 Task: Find connections with filter location Los Ángeles with filter topic #Learningswith filter profile language Potuguese with filter current company Microland Limited with filter school Little Flower Public School - India with filter industry Retail with filter service category Resume Writing with filter keywords title Financial Planner
Action: Mouse moved to (535, 69)
Screenshot: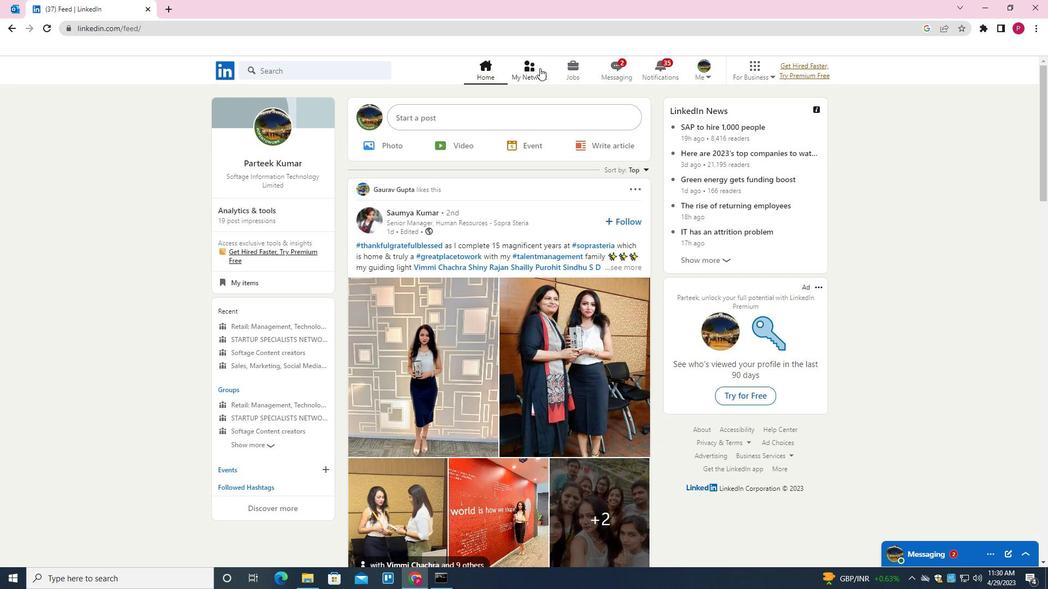 
Action: Mouse pressed left at (535, 69)
Screenshot: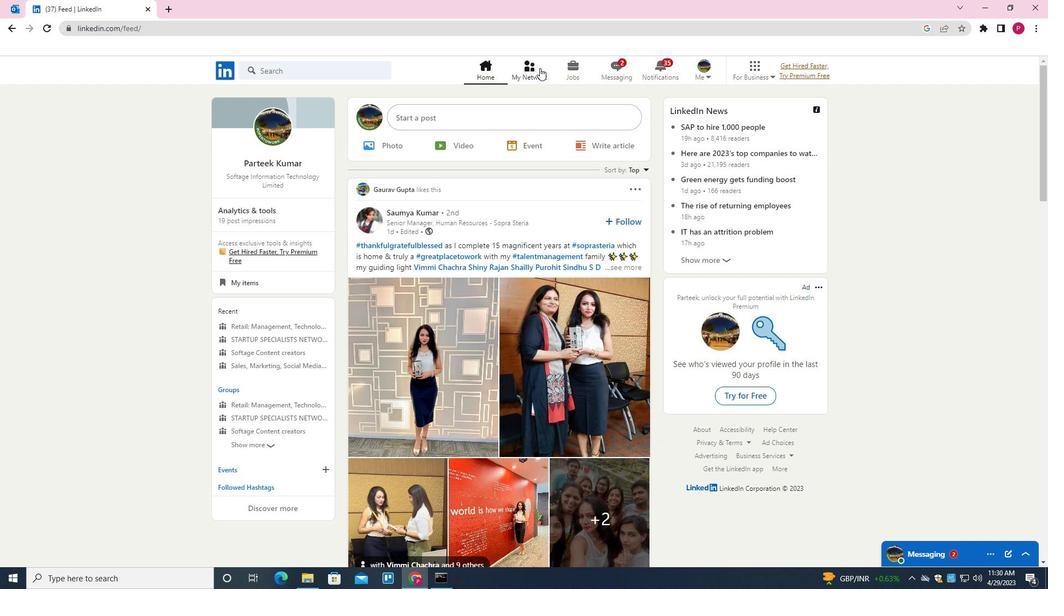 
Action: Mouse moved to (345, 131)
Screenshot: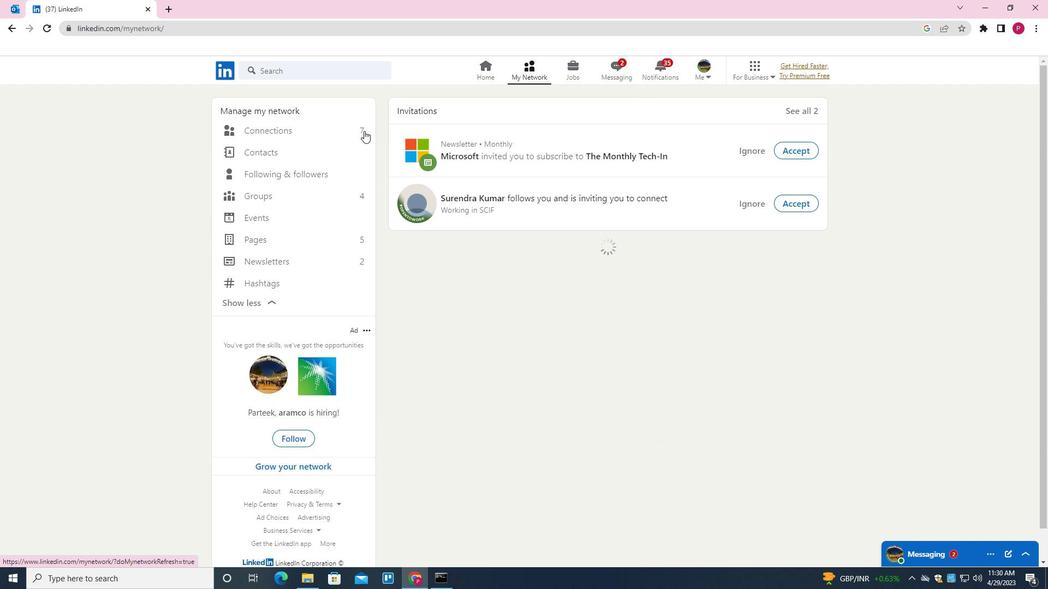 
Action: Mouse pressed left at (345, 131)
Screenshot: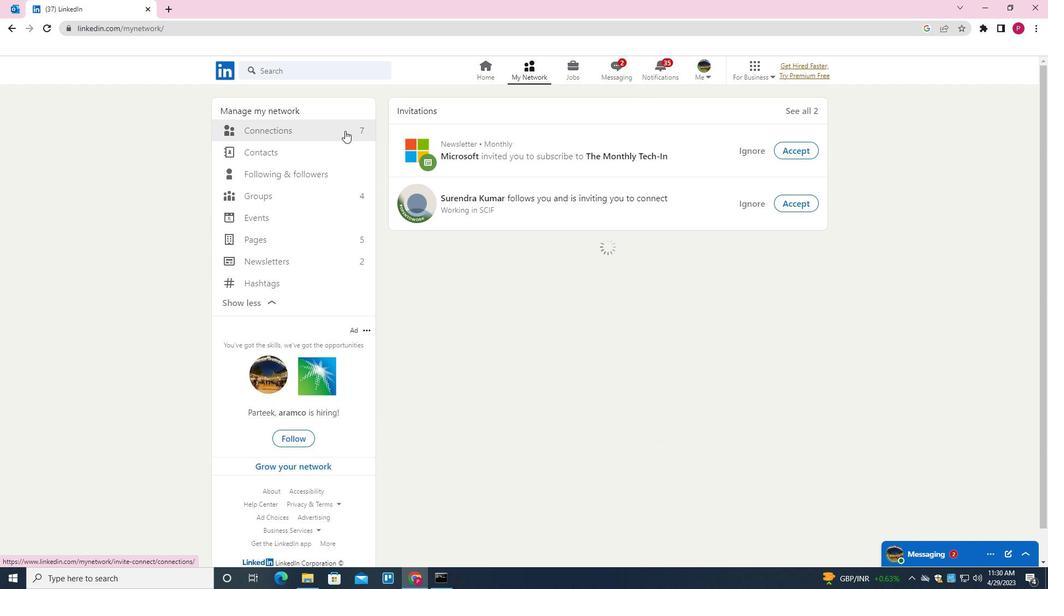 
Action: Mouse moved to (593, 131)
Screenshot: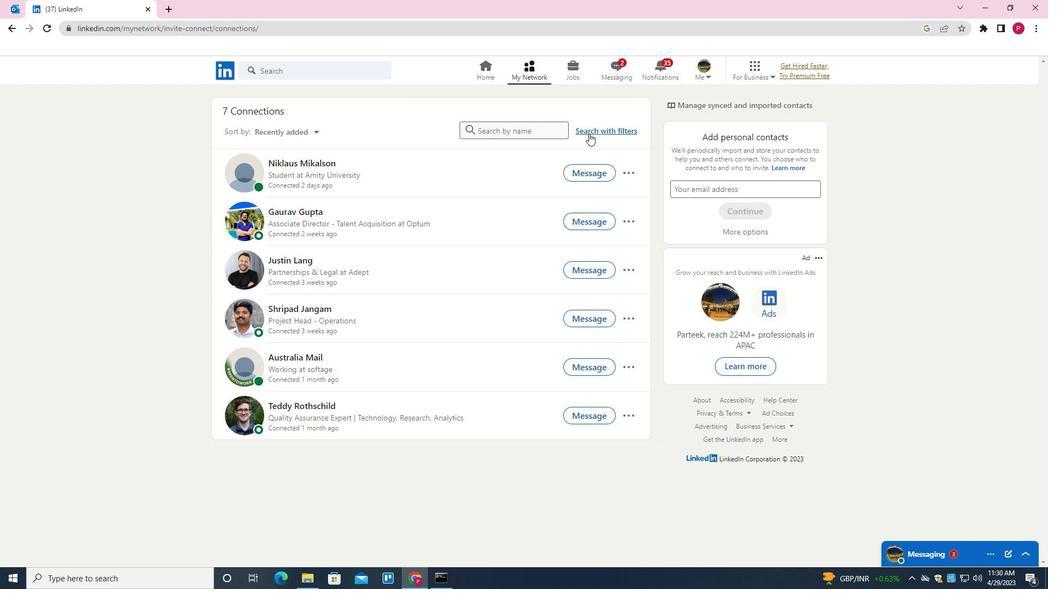 
Action: Mouse pressed left at (593, 131)
Screenshot: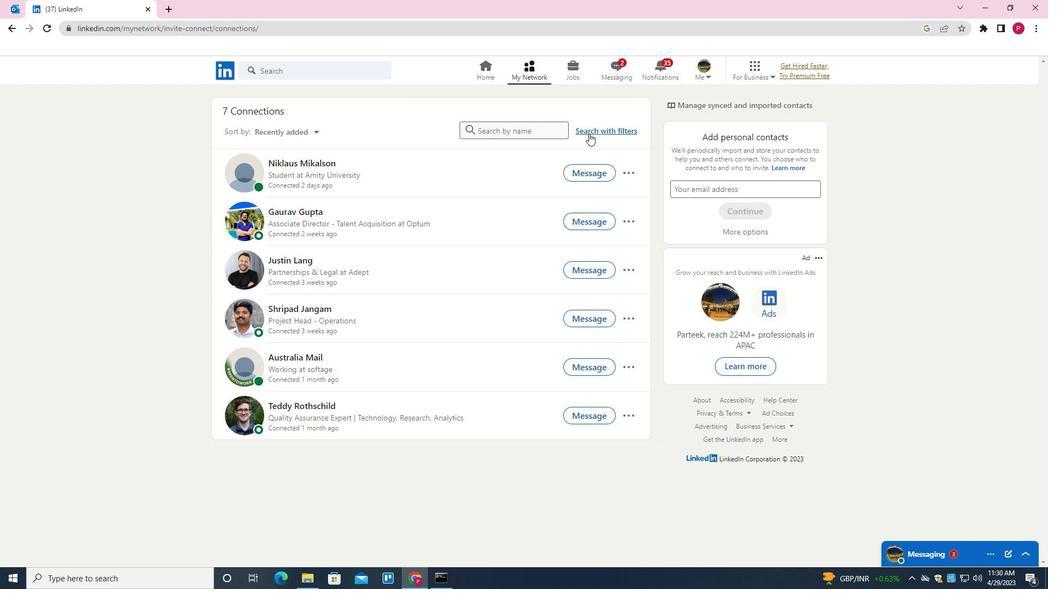 
Action: Mouse moved to (553, 102)
Screenshot: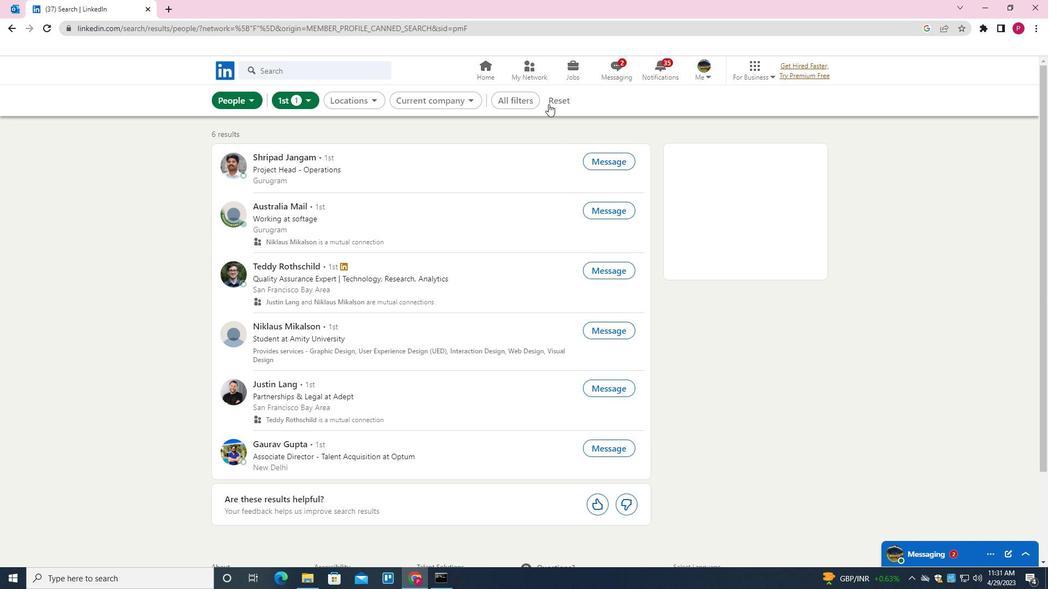 
Action: Mouse pressed left at (553, 102)
Screenshot: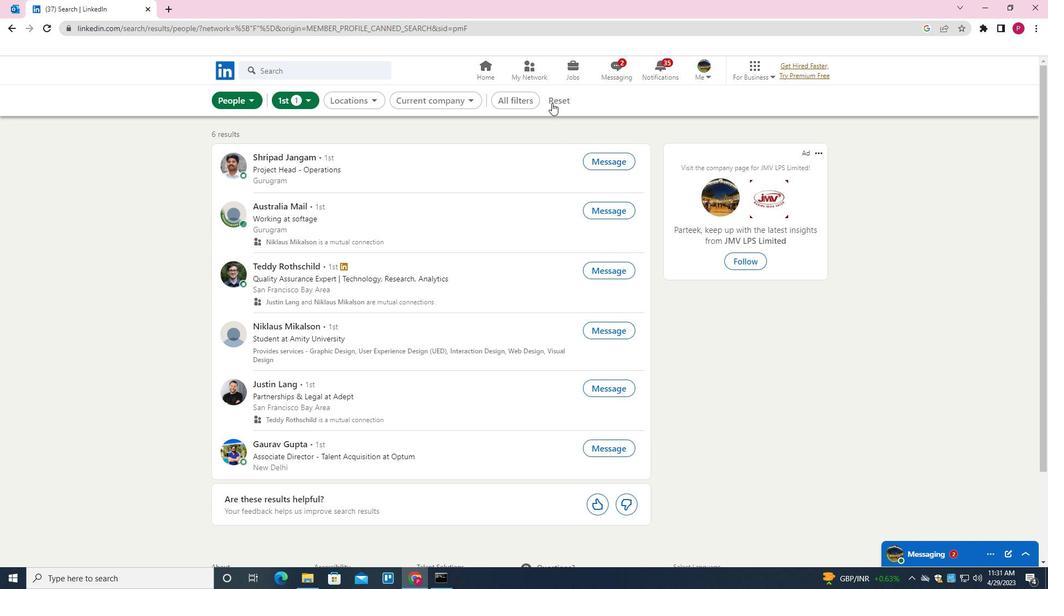 
Action: Mouse pressed left at (553, 102)
Screenshot: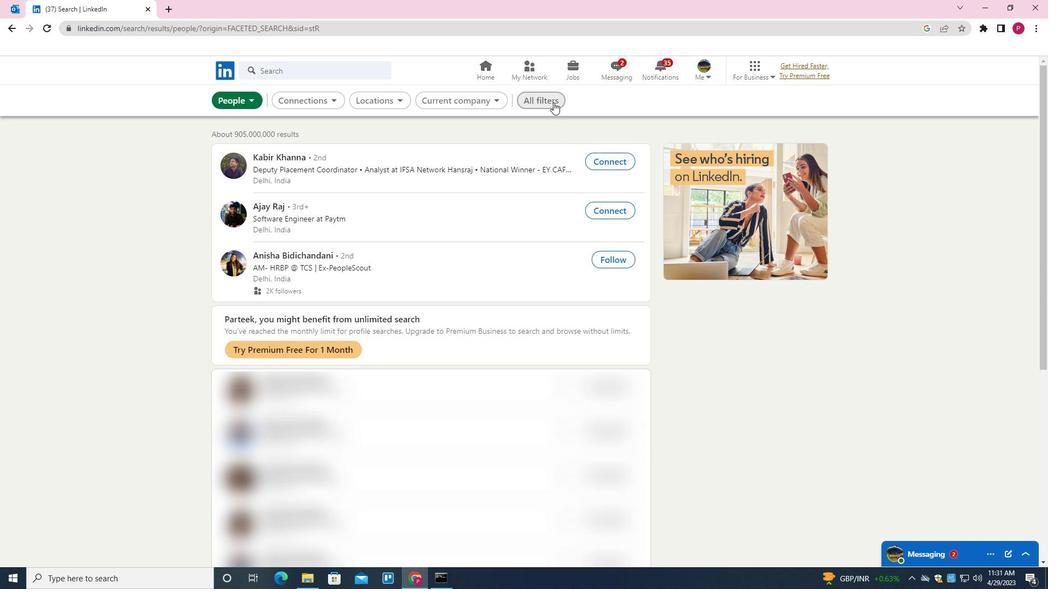 
Action: Mouse moved to (866, 286)
Screenshot: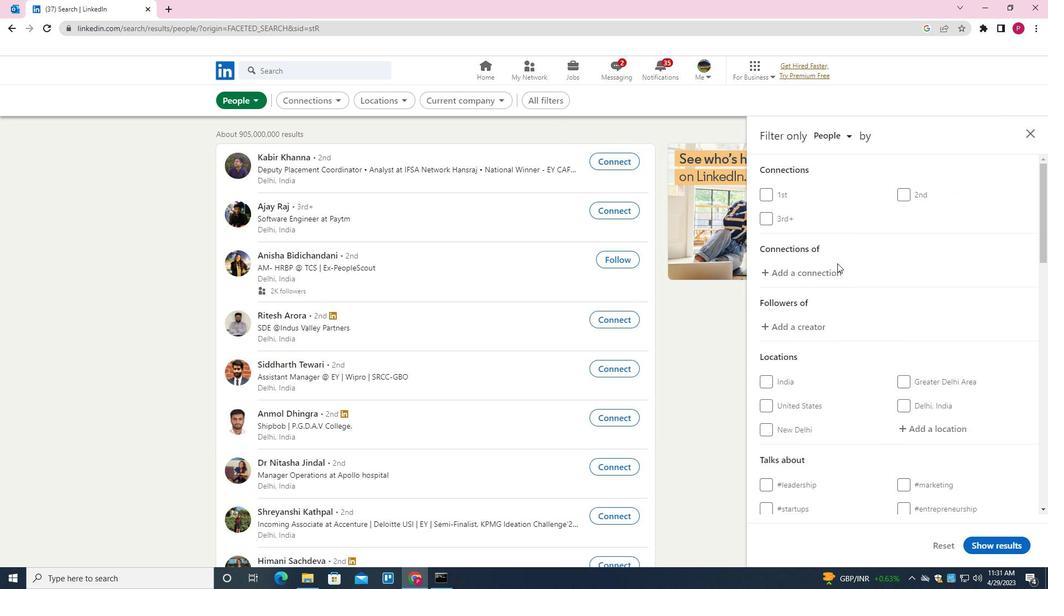 
Action: Mouse scrolled (866, 286) with delta (0, 0)
Screenshot: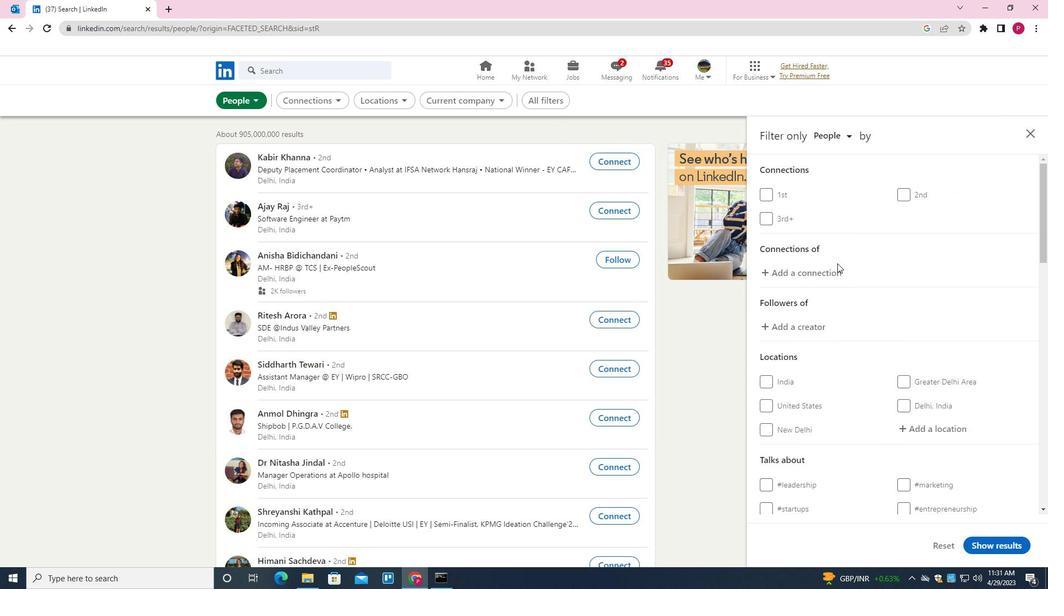 
Action: Mouse moved to (870, 290)
Screenshot: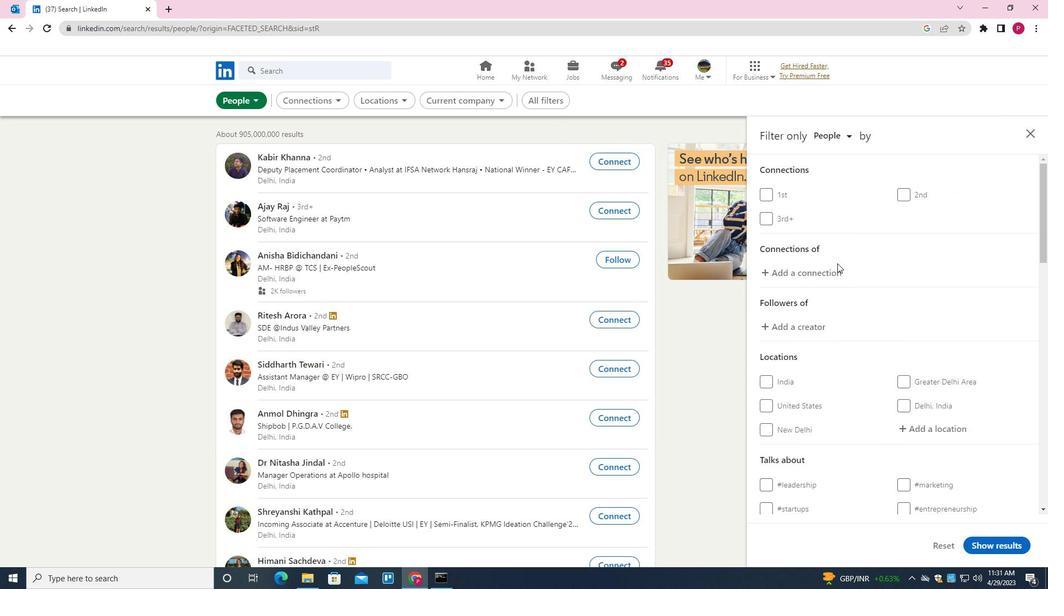 
Action: Mouse scrolled (870, 289) with delta (0, 0)
Screenshot: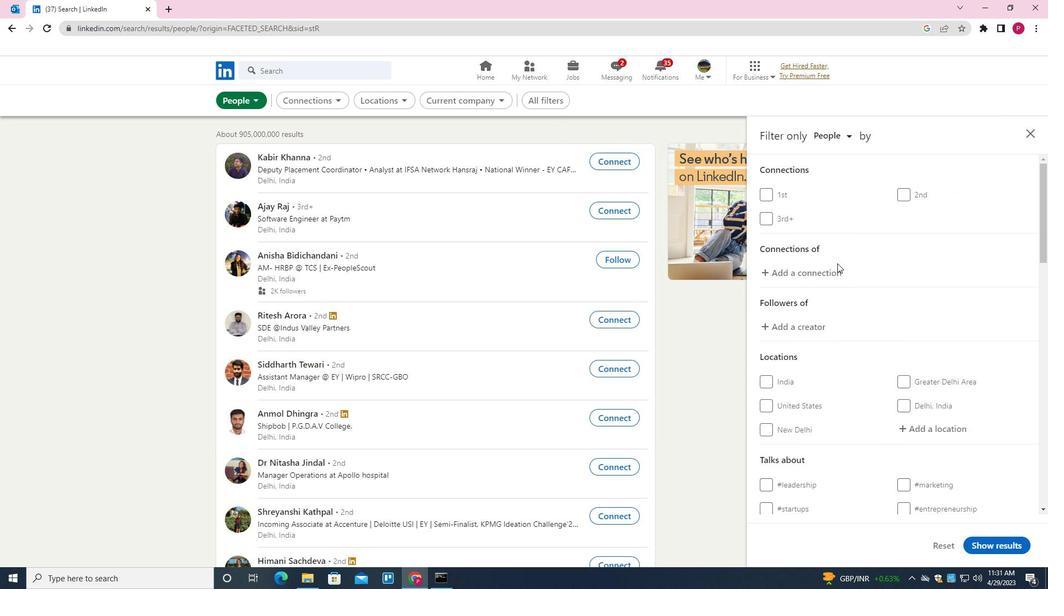 
Action: Mouse moved to (923, 322)
Screenshot: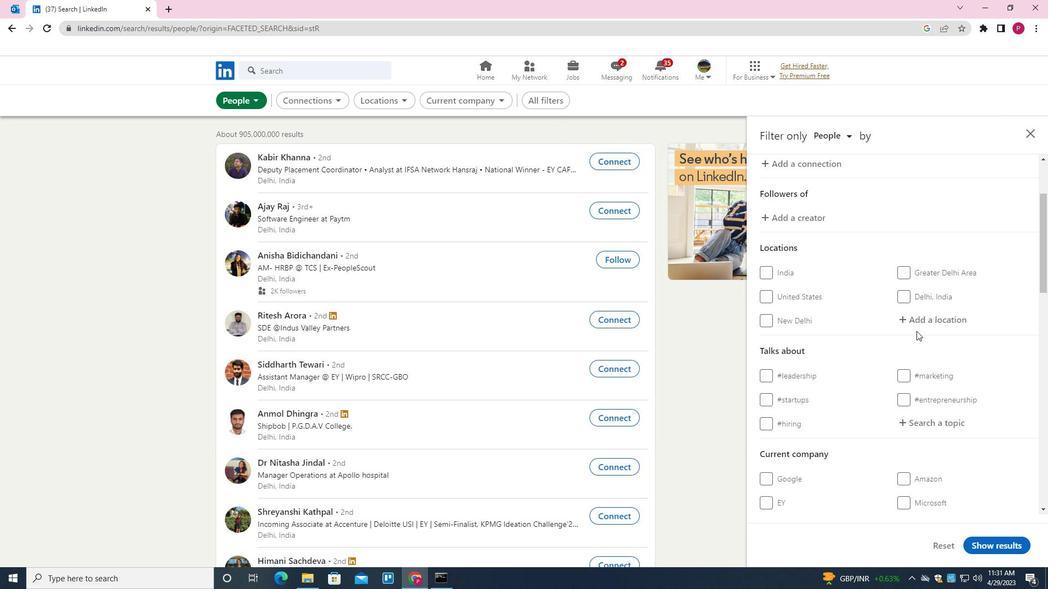
Action: Mouse pressed left at (923, 322)
Screenshot: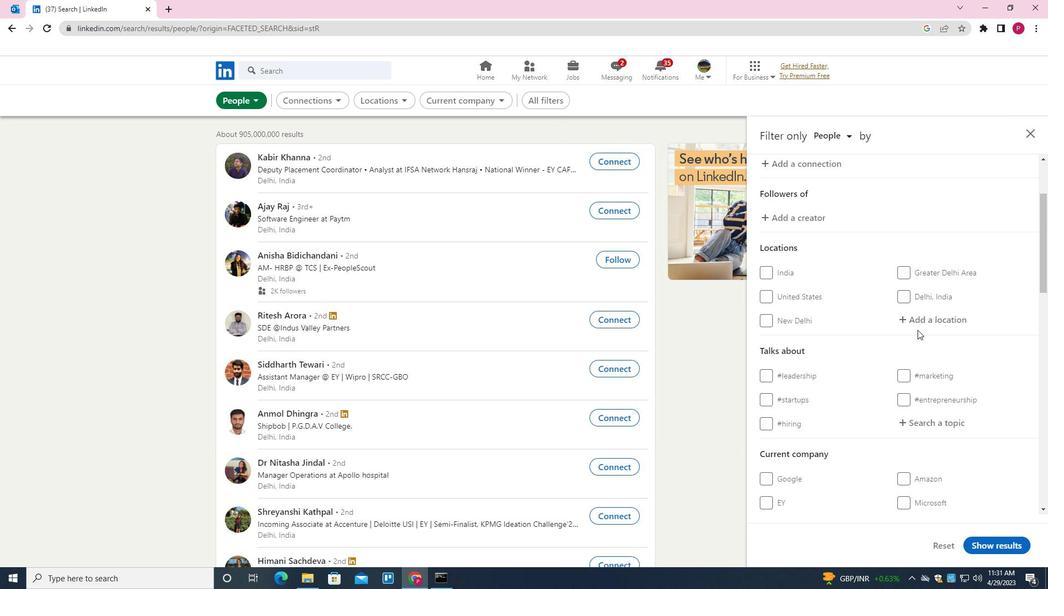 
Action: Mouse moved to (924, 321)
Screenshot: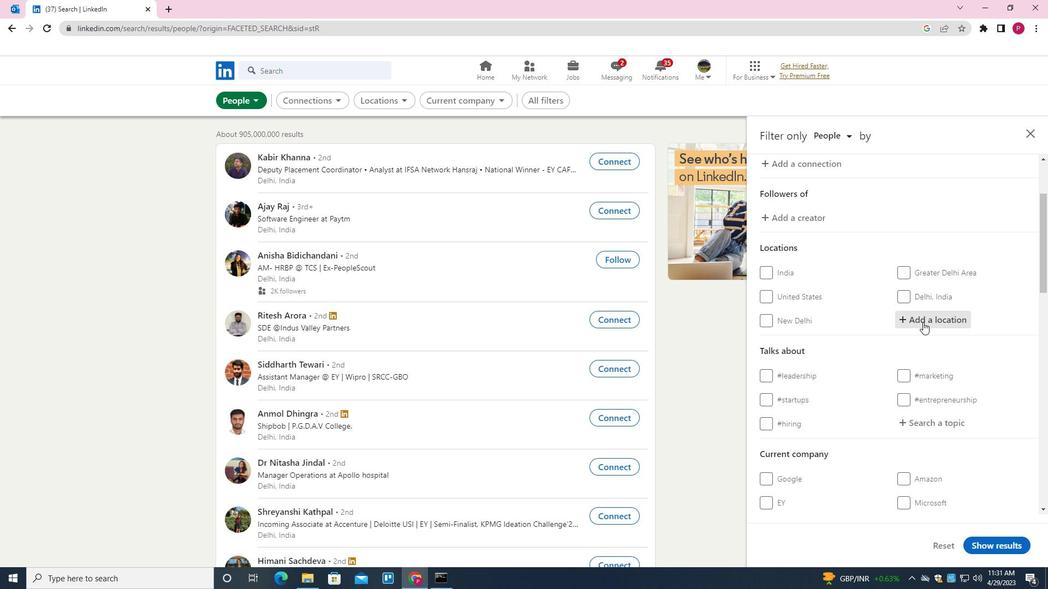 
Action: Key pressed <Key.shift>LOS<Key.space><Key.down><Key.down><Key.enter>
Screenshot: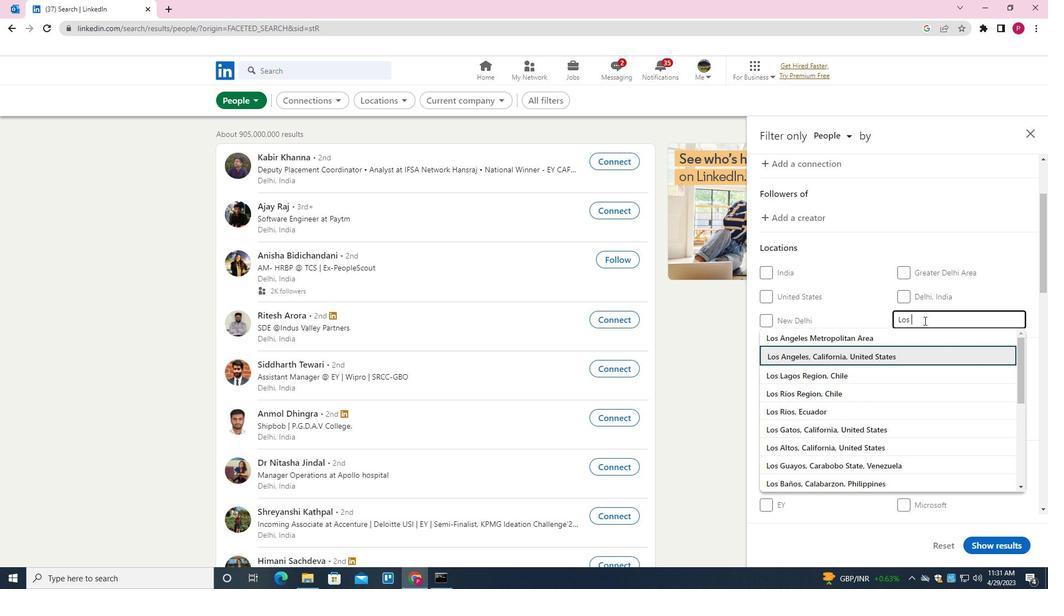 
Action: Mouse moved to (903, 334)
Screenshot: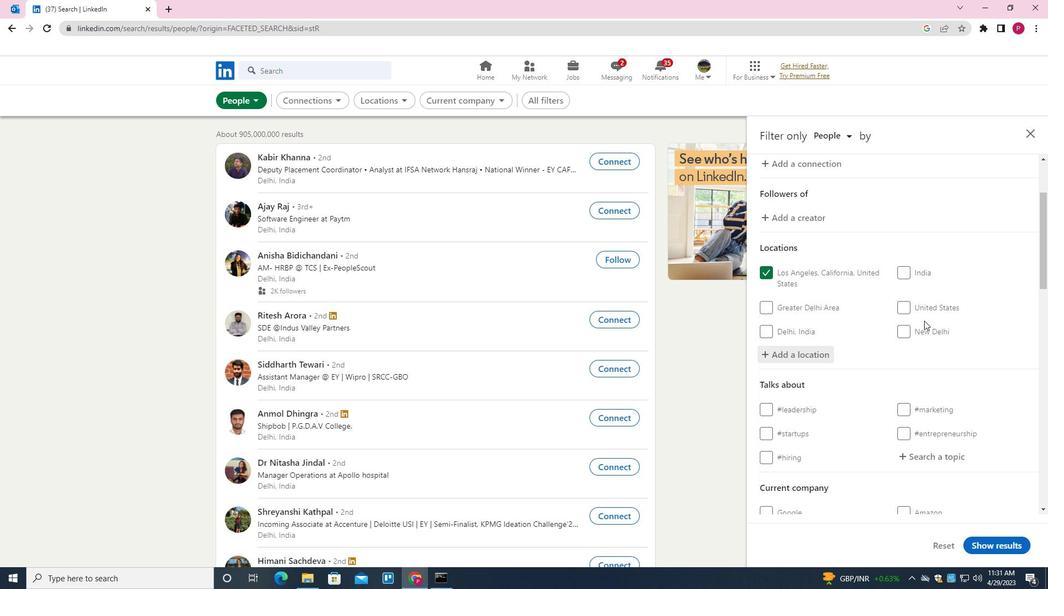 
Action: Mouse scrolled (903, 334) with delta (0, 0)
Screenshot: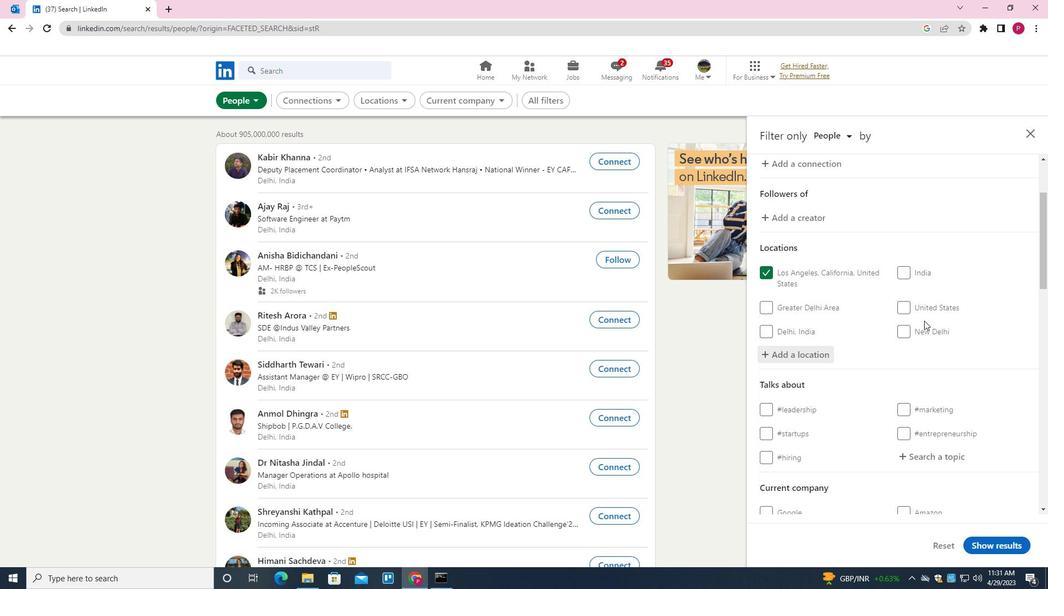 
Action: Mouse moved to (902, 337)
Screenshot: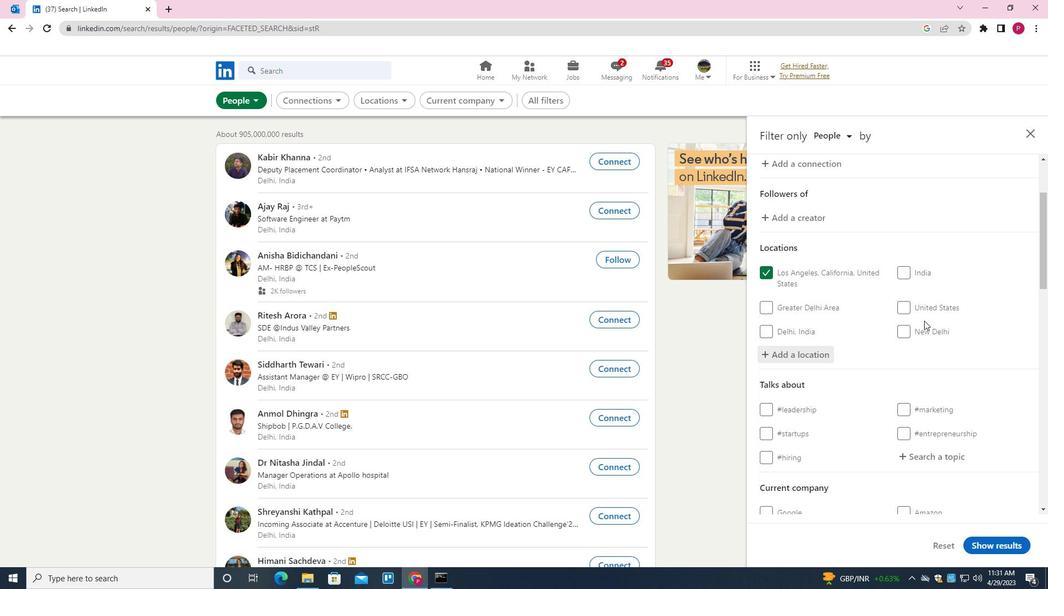 
Action: Mouse scrolled (902, 336) with delta (0, 0)
Screenshot: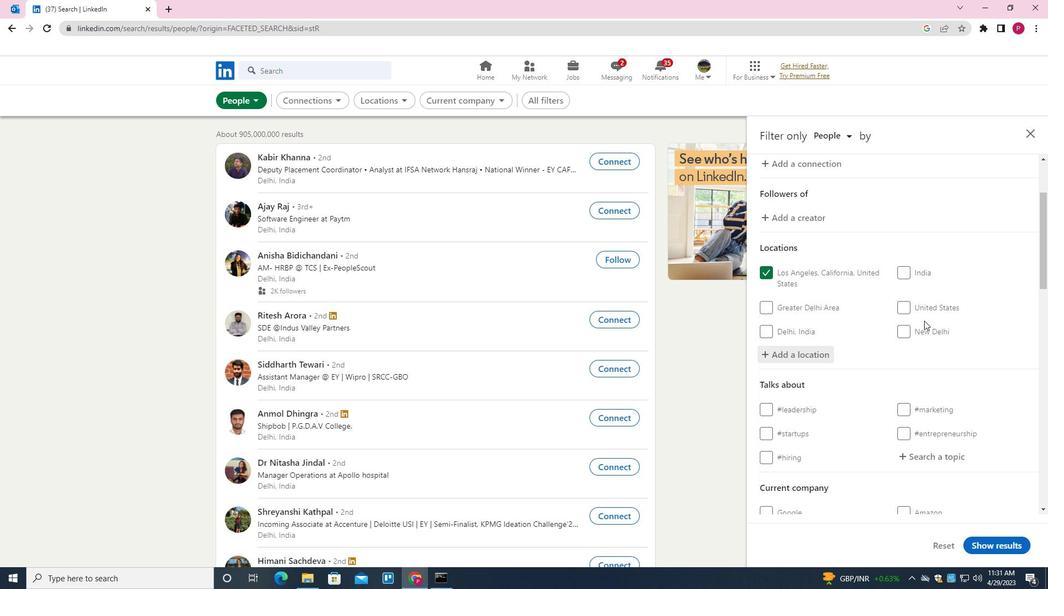 
Action: Mouse moved to (902, 338)
Screenshot: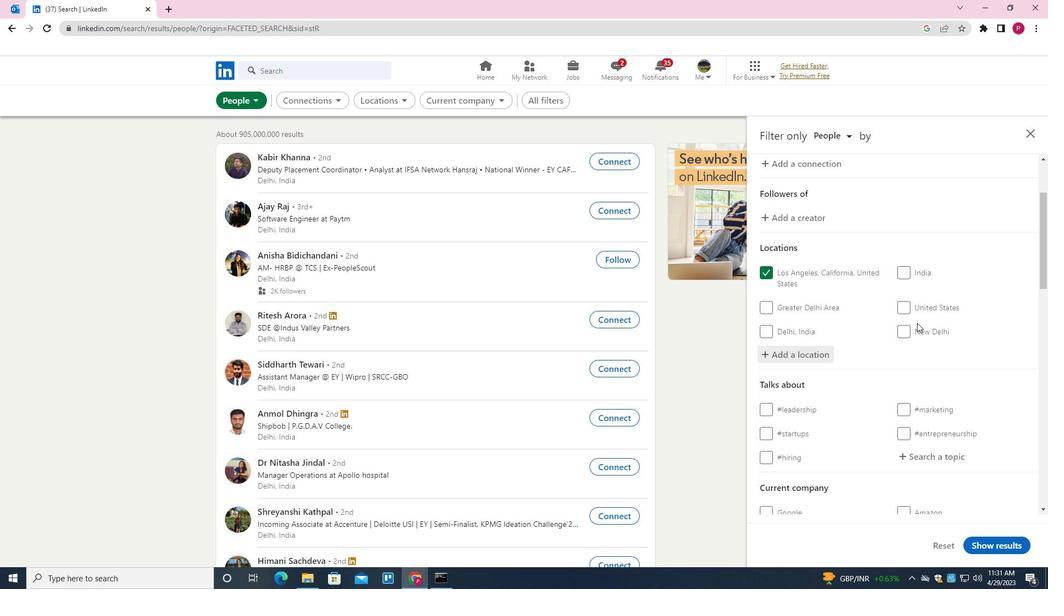 
Action: Mouse scrolled (902, 337) with delta (0, 0)
Screenshot: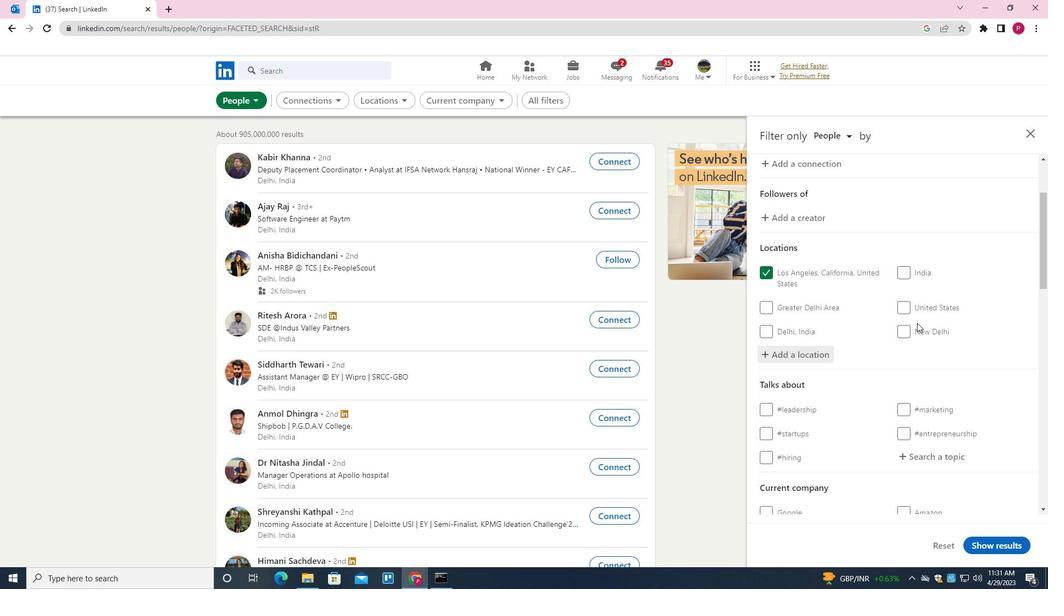 
Action: Mouse moved to (938, 302)
Screenshot: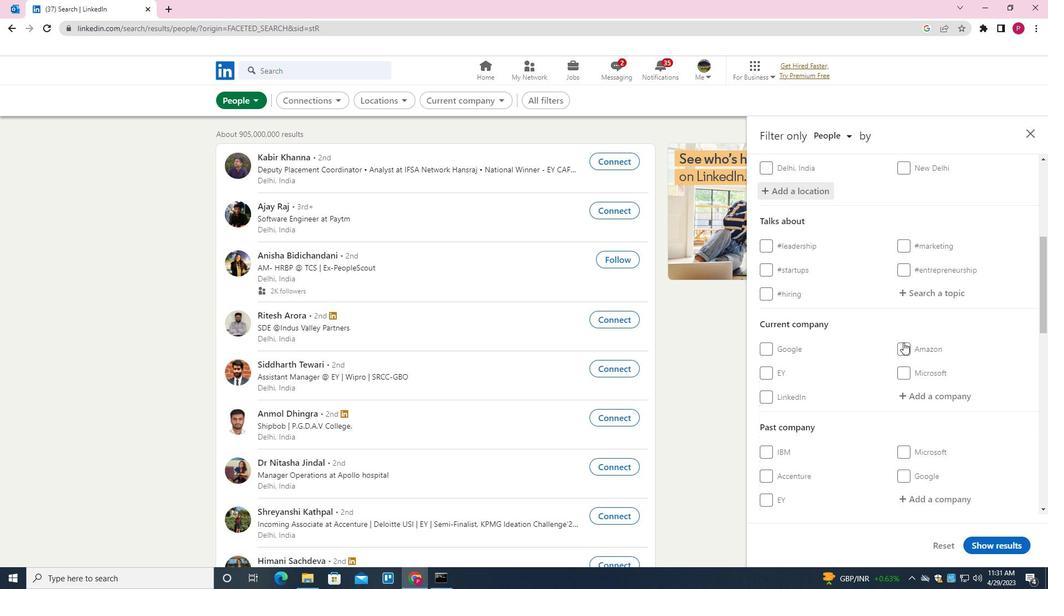 
Action: Mouse pressed left at (938, 302)
Screenshot: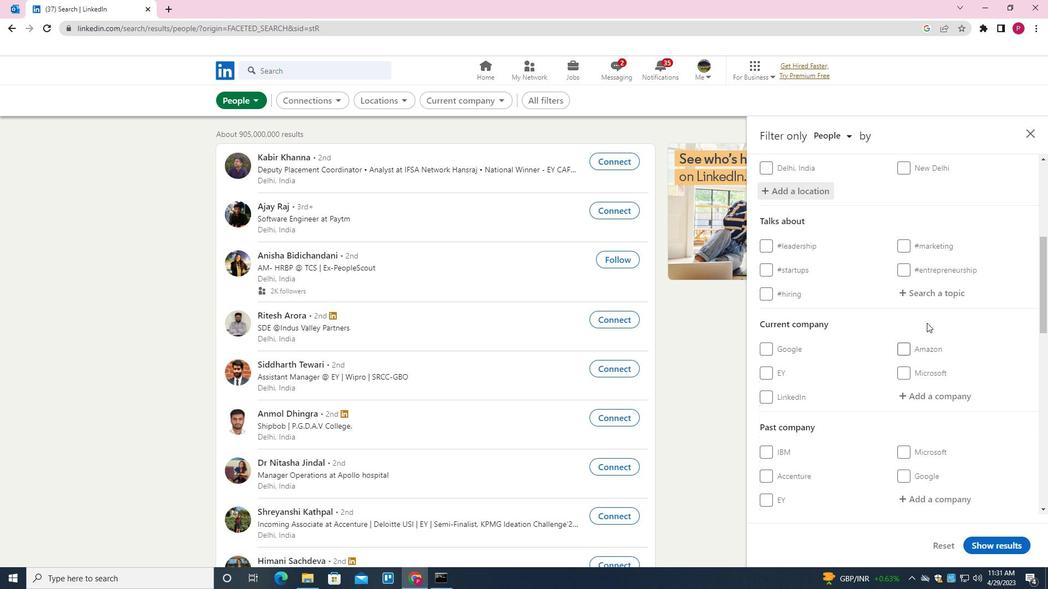 
Action: Mouse moved to (938, 294)
Screenshot: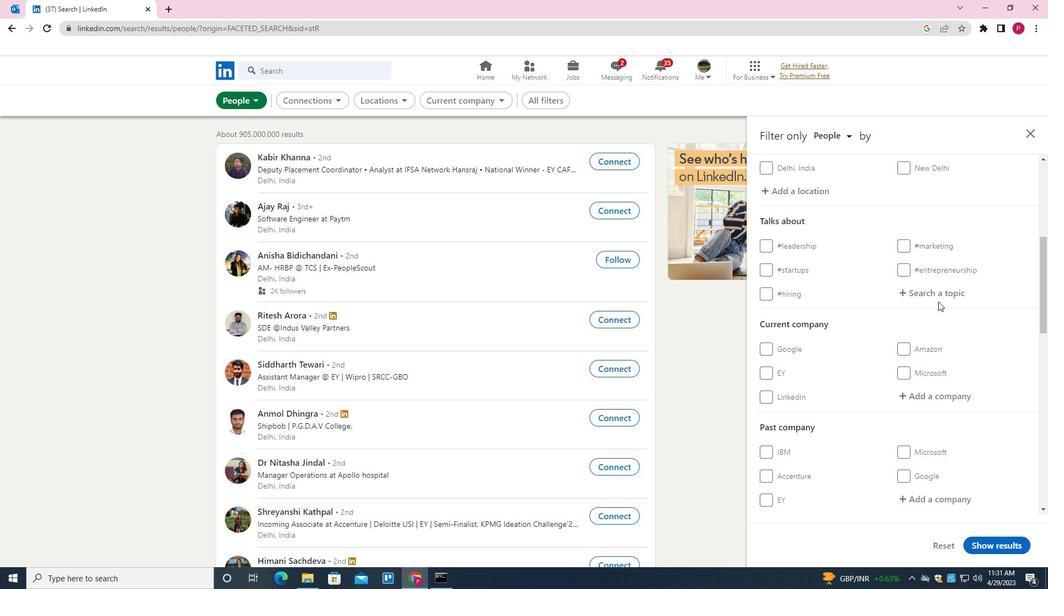 
Action: Mouse pressed left at (938, 294)
Screenshot: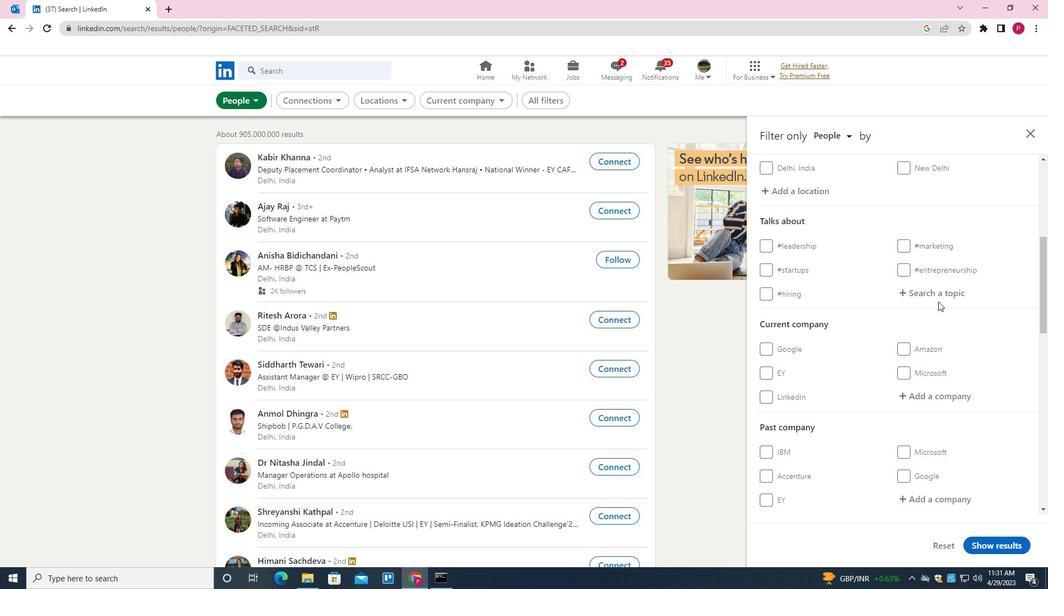 
Action: Key pressed LEARNING<Key.down><Key.enter>
Screenshot: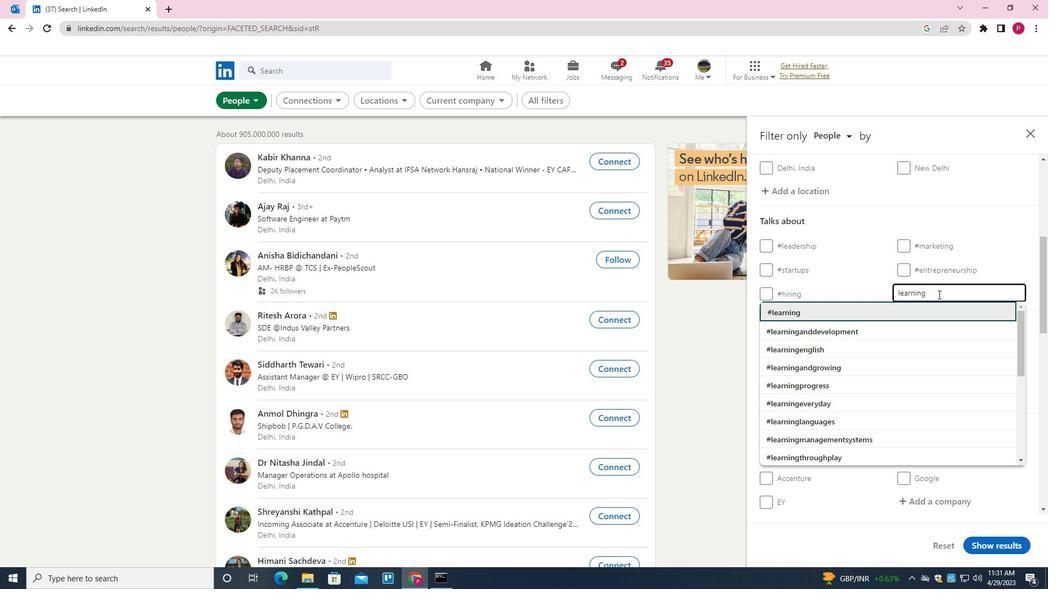 
Action: Mouse moved to (894, 309)
Screenshot: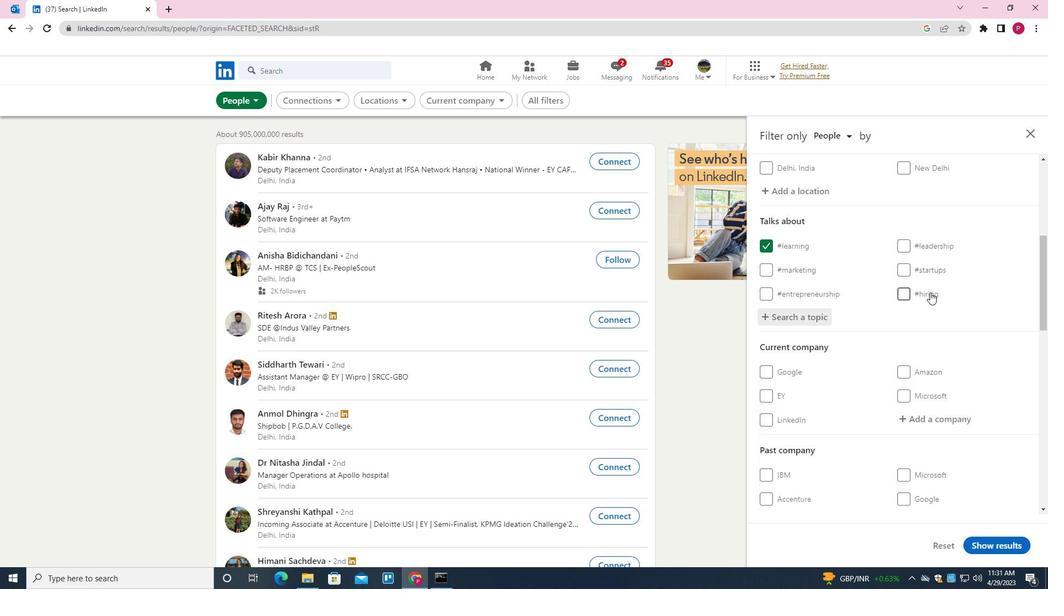 
Action: Mouse scrolled (894, 309) with delta (0, 0)
Screenshot: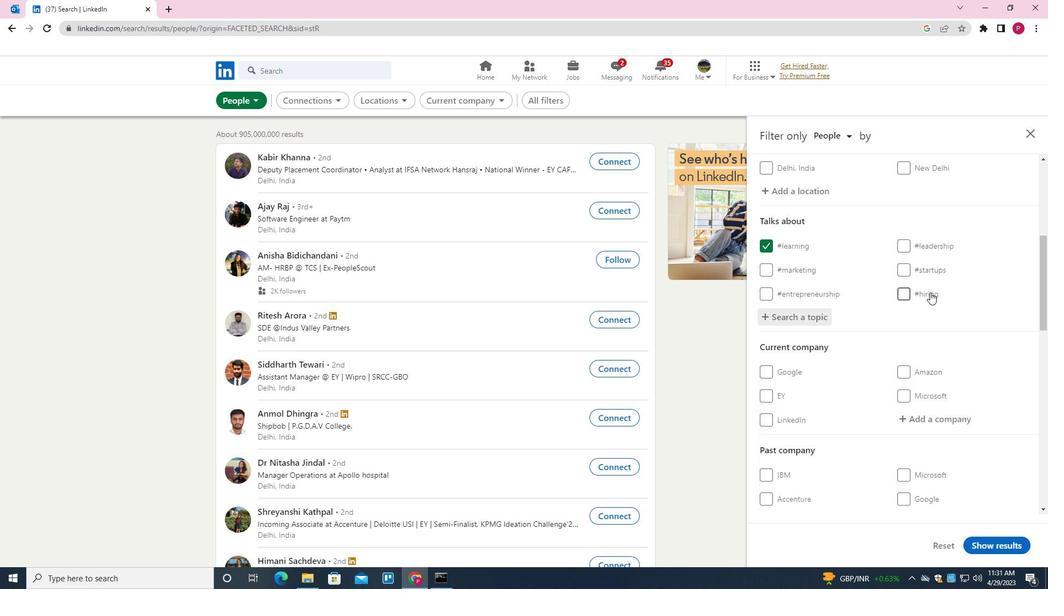 
Action: Mouse moved to (866, 322)
Screenshot: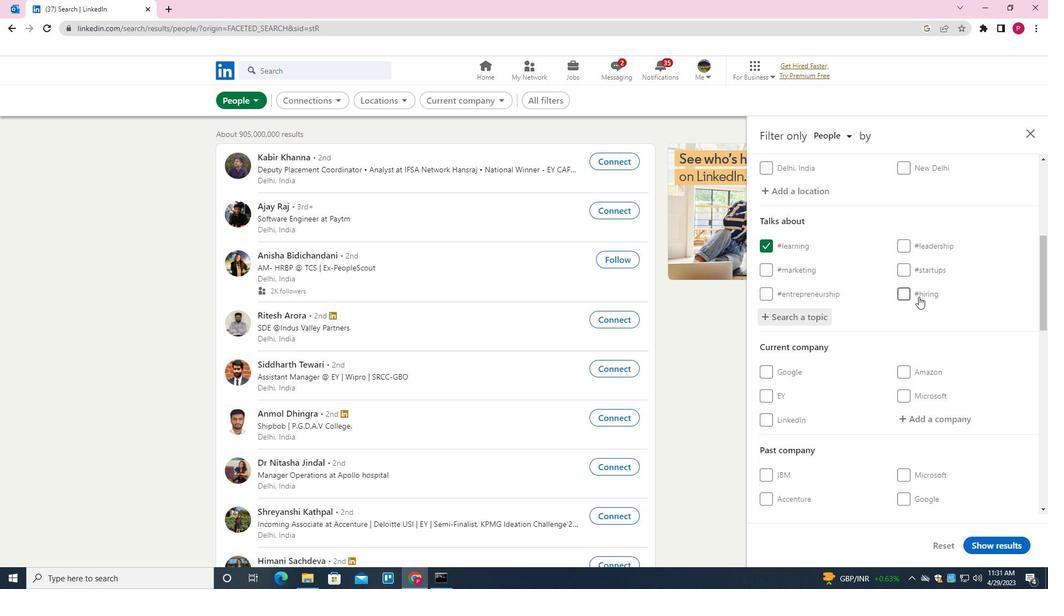 
Action: Mouse scrolled (866, 321) with delta (0, 0)
Screenshot: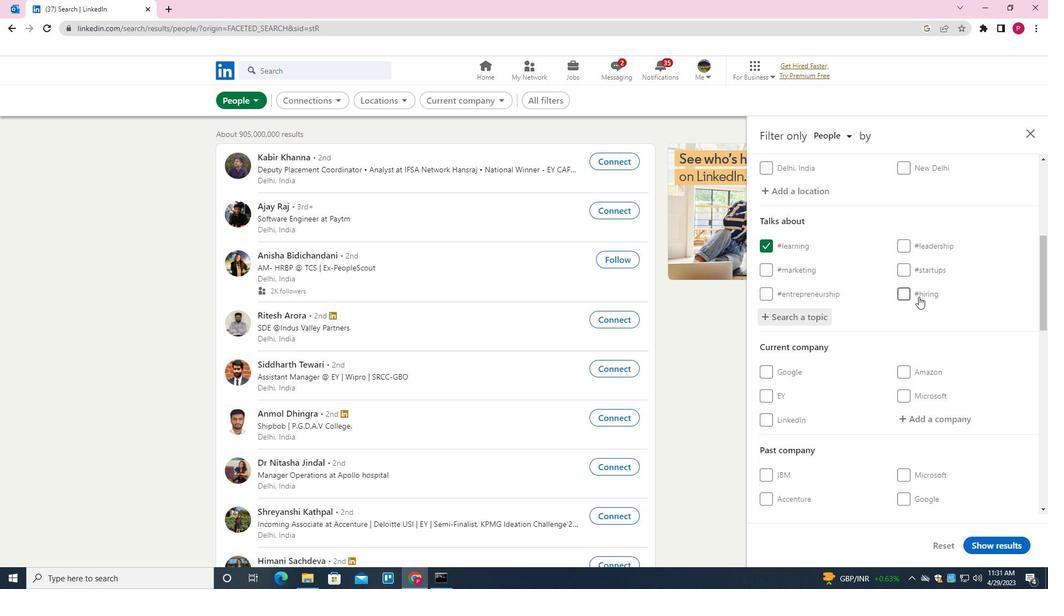
Action: Mouse moved to (861, 323)
Screenshot: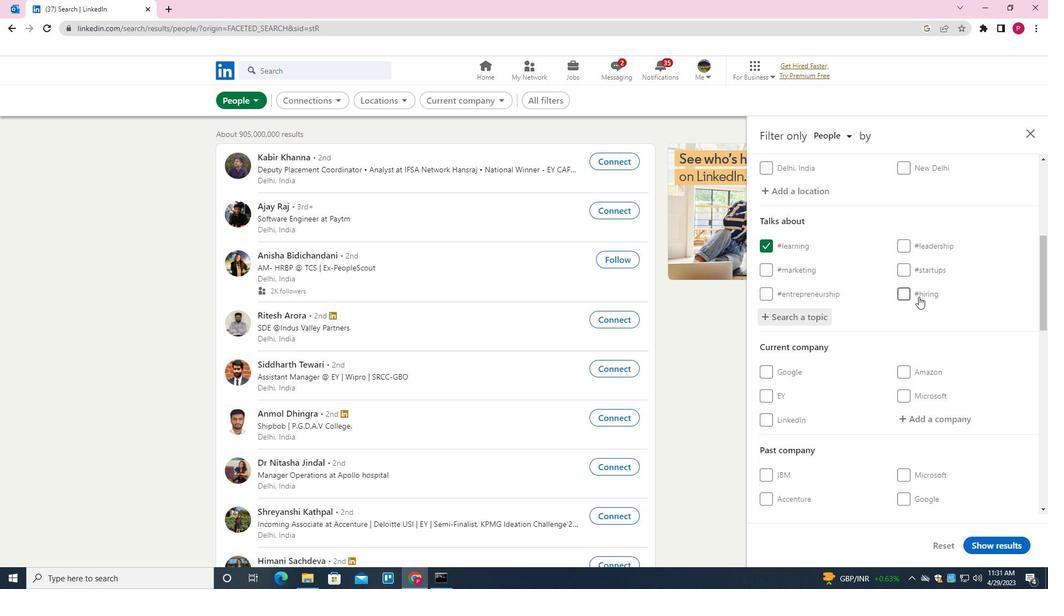 
Action: Mouse scrolled (861, 322) with delta (0, 0)
Screenshot: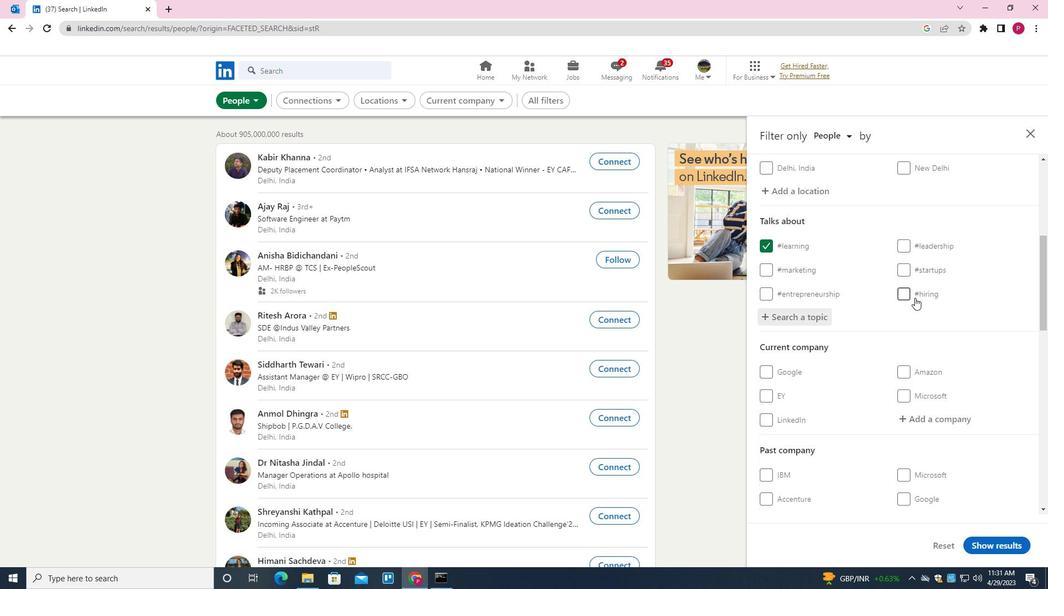
Action: Mouse scrolled (861, 322) with delta (0, 0)
Screenshot: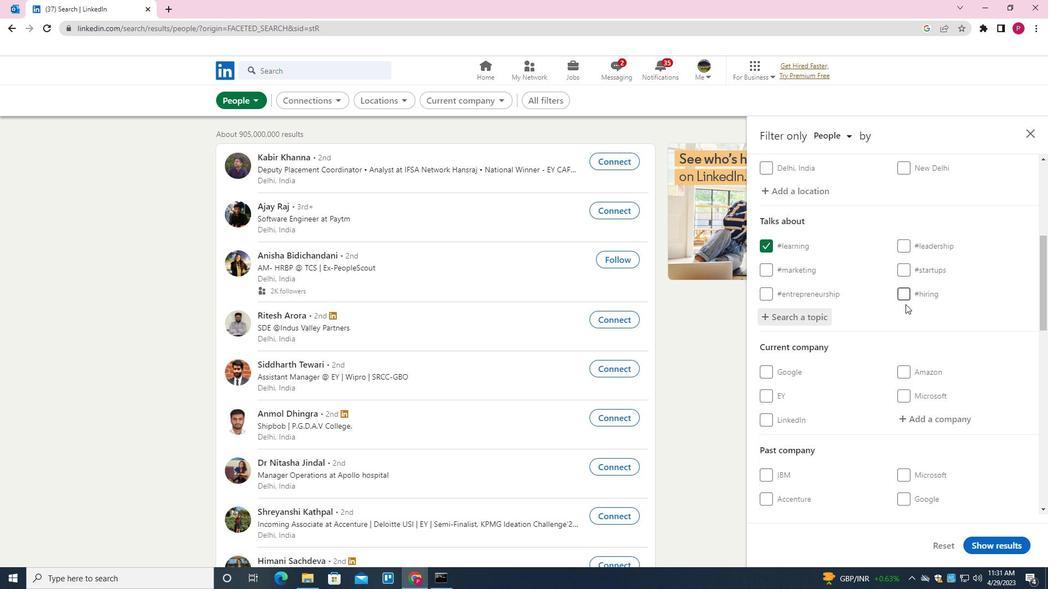 
Action: Mouse moved to (798, 322)
Screenshot: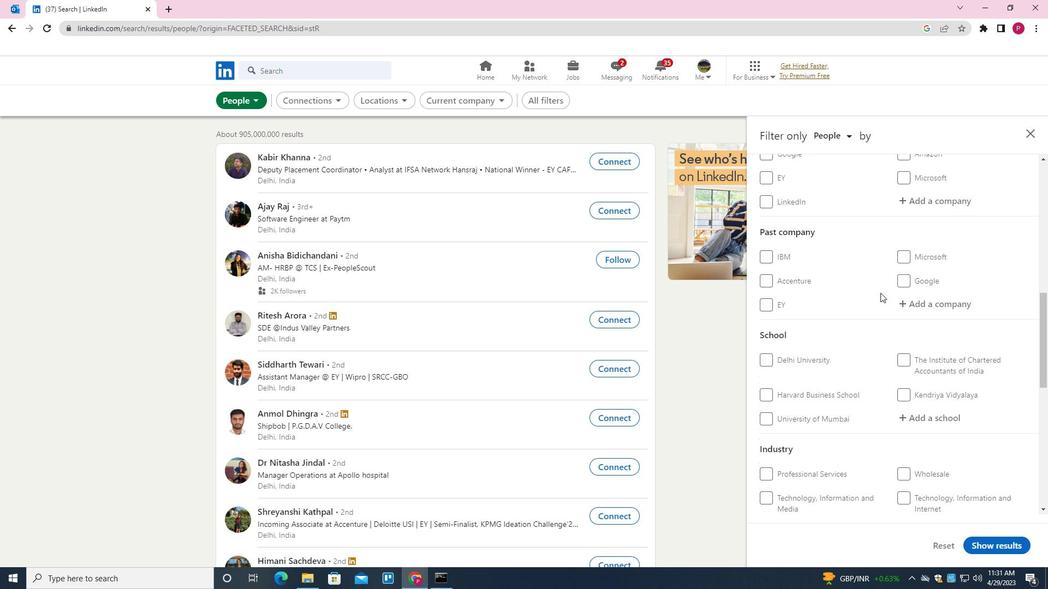 
Action: Mouse scrolled (798, 321) with delta (0, 0)
Screenshot: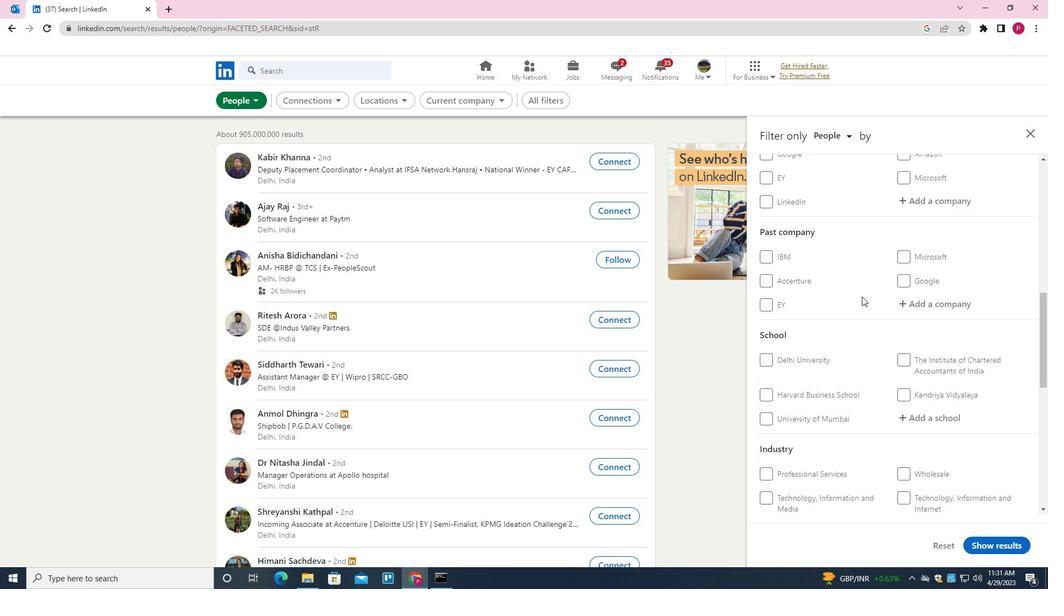 
Action: Mouse scrolled (798, 321) with delta (0, 0)
Screenshot: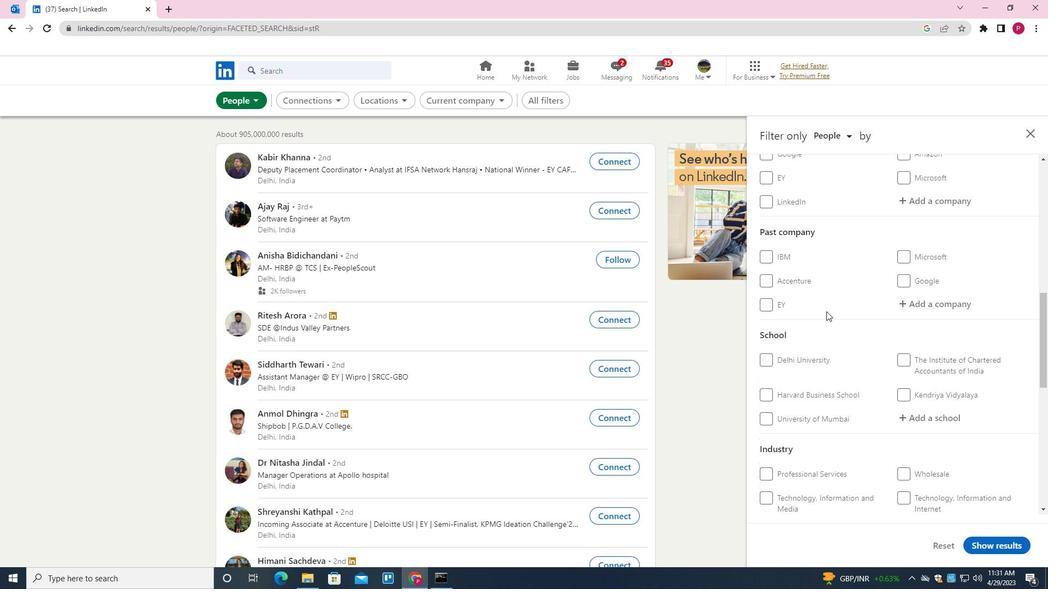 
Action: Mouse scrolled (798, 321) with delta (0, 0)
Screenshot: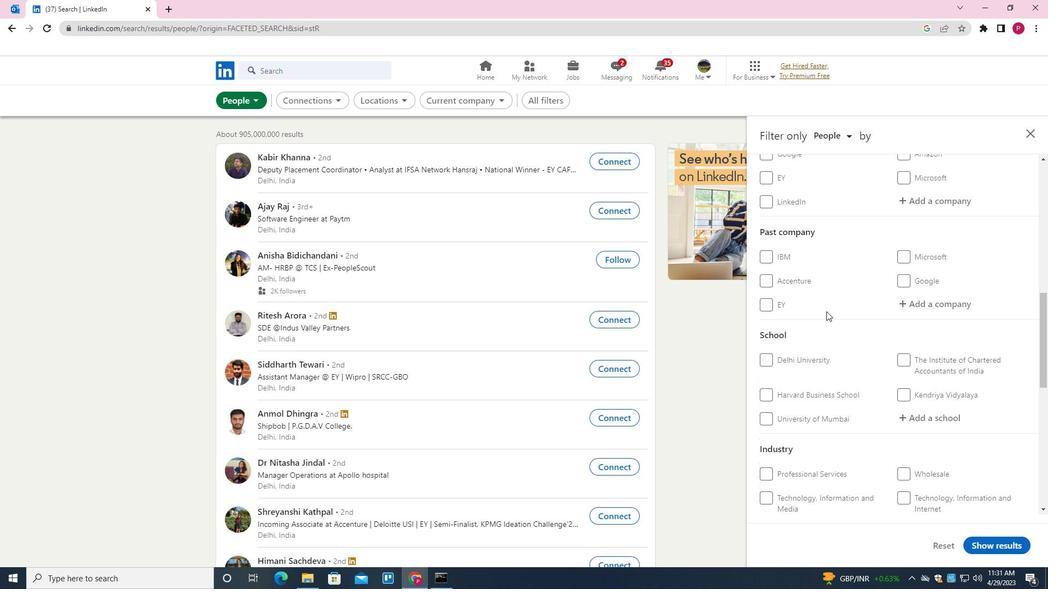 
Action: Mouse scrolled (798, 321) with delta (0, 0)
Screenshot: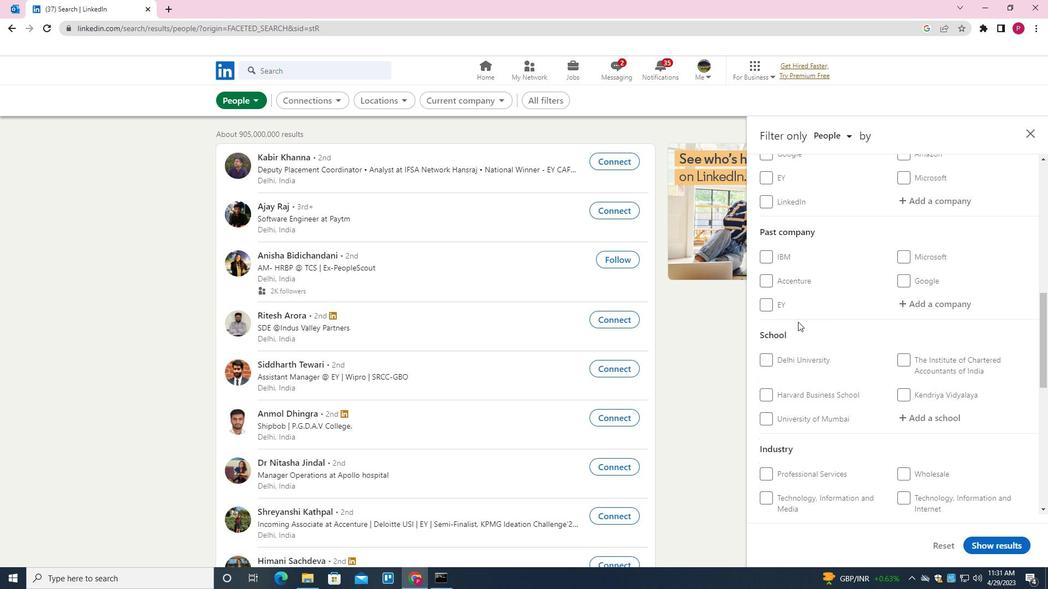 
Action: Mouse scrolled (798, 321) with delta (0, 0)
Screenshot: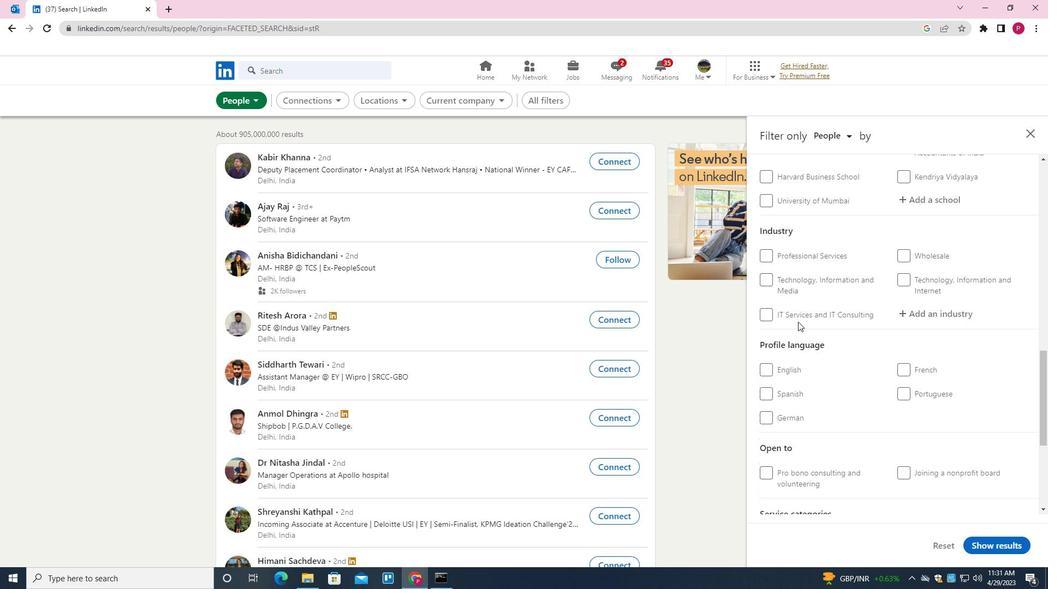 
Action: Mouse scrolled (798, 321) with delta (0, 0)
Screenshot: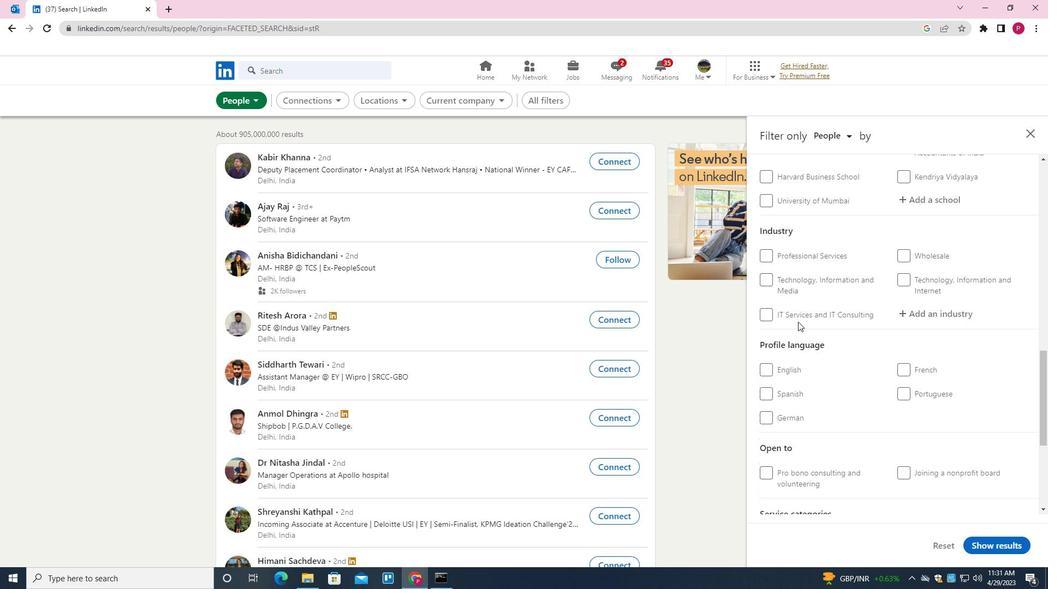 
Action: Mouse moved to (914, 283)
Screenshot: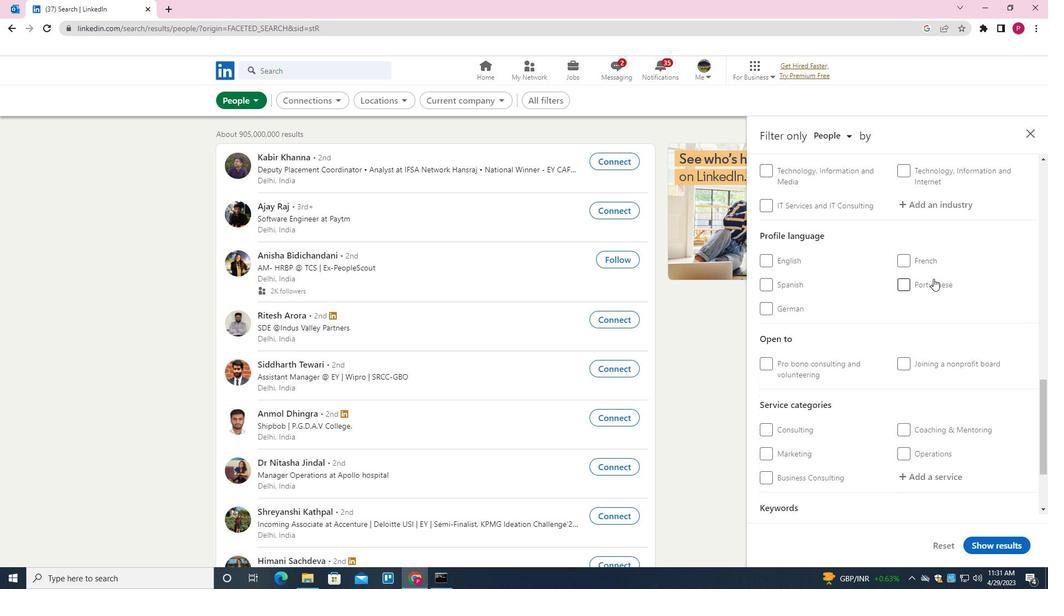 
Action: Mouse pressed left at (914, 283)
Screenshot: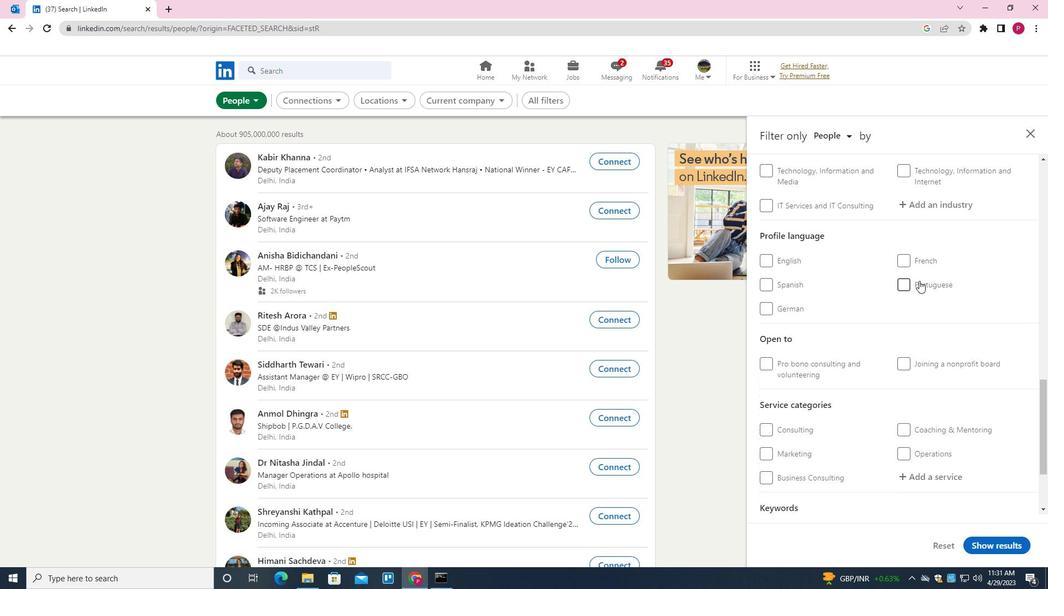 
Action: Mouse moved to (908, 284)
Screenshot: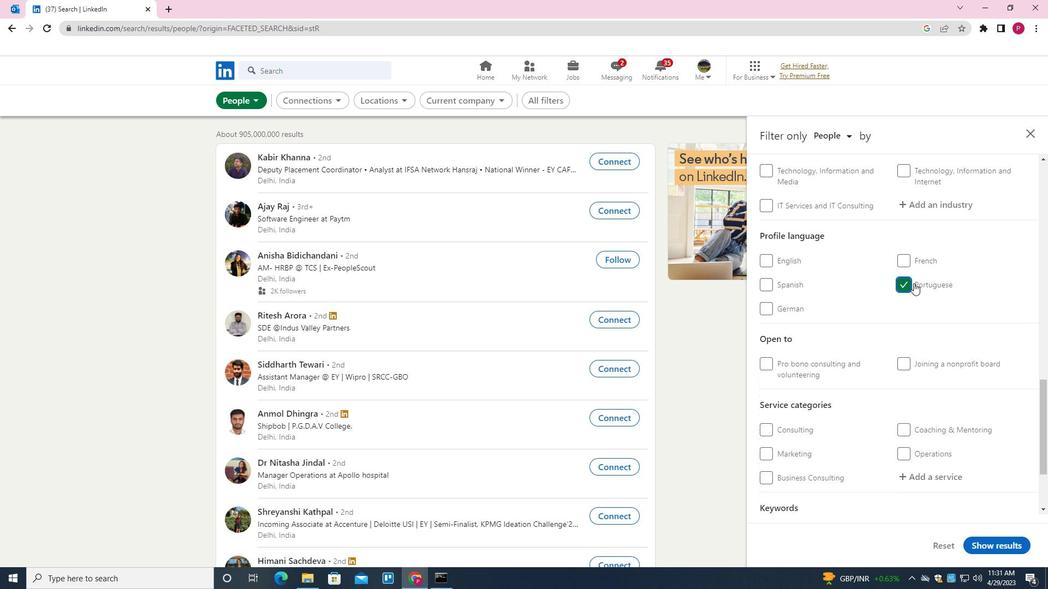 
Action: Mouse scrolled (908, 285) with delta (0, 0)
Screenshot: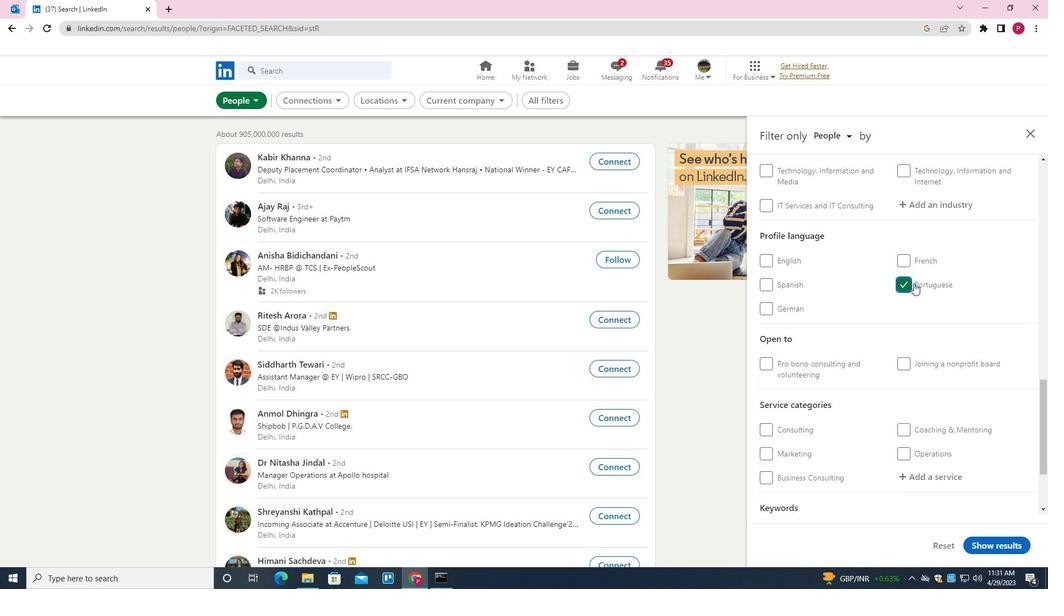 
Action: Mouse scrolled (908, 285) with delta (0, 0)
Screenshot: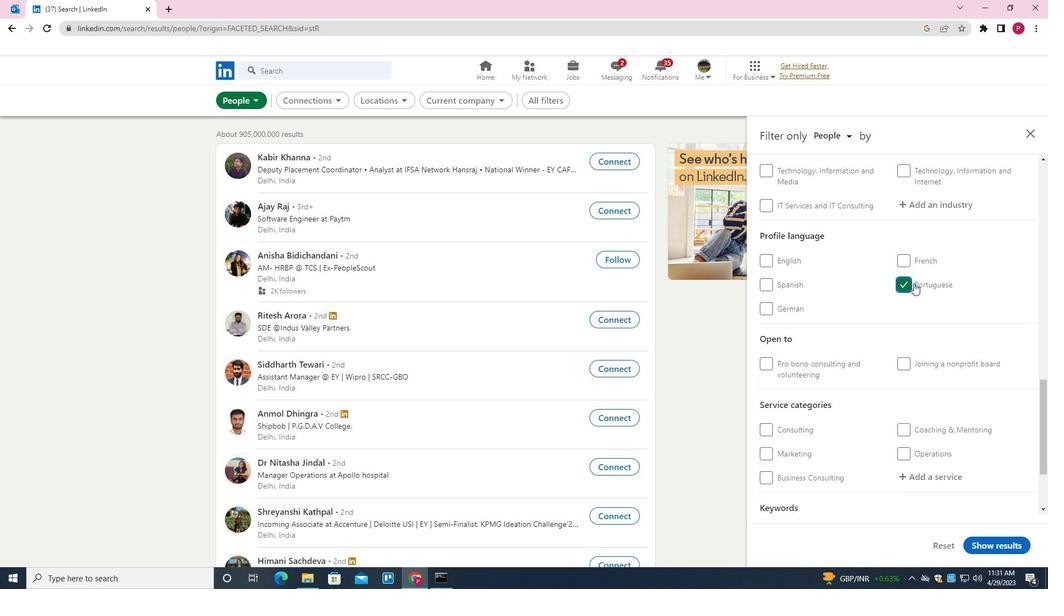 
Action: Mouse moved to (907, 284)
Screenshot: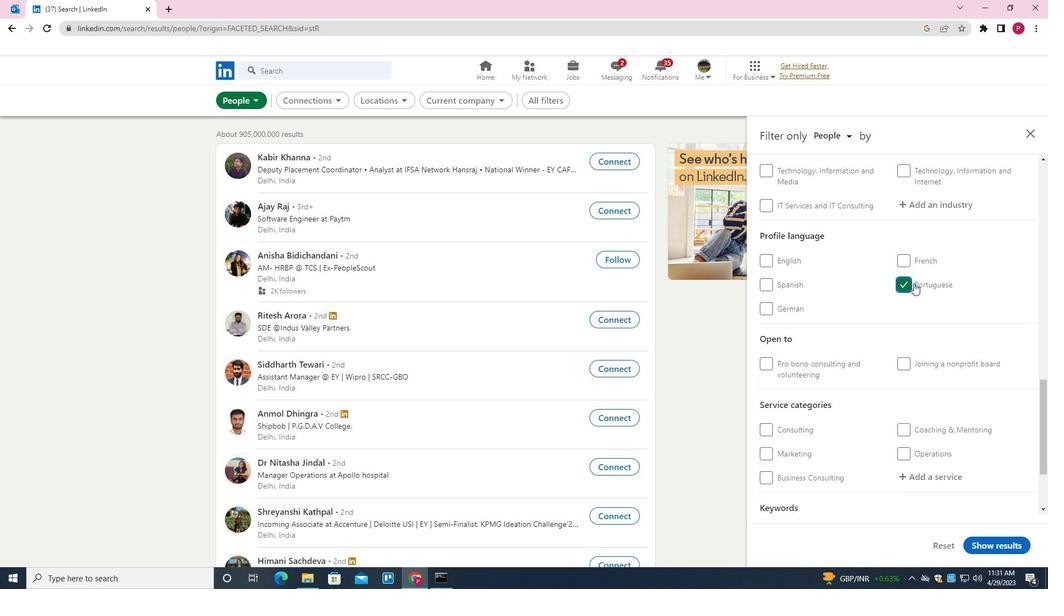 
Action: Mouse scrolled (907, 285) with delta (0, 0)
Screenshot: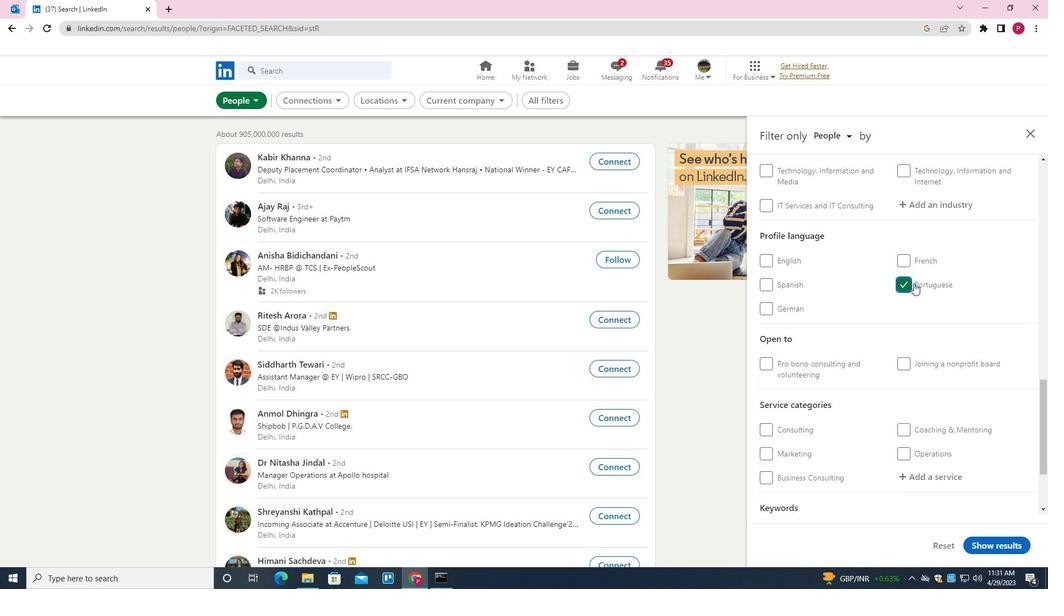 
Action: Mouse moved to (907, 285)
Screenshot: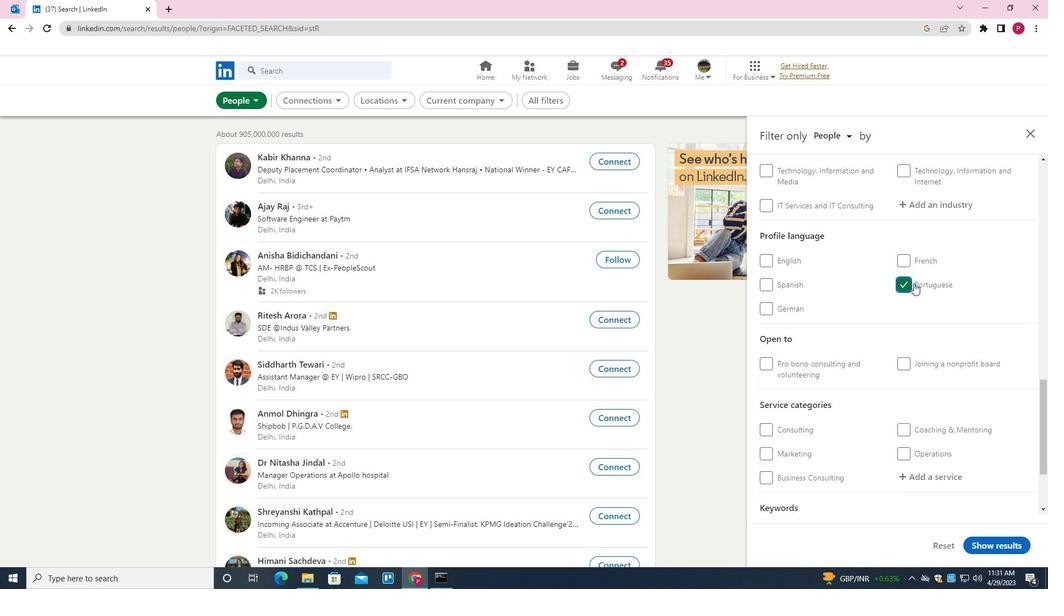 
Action: Mouse scrolled (907, 285) with delta (0, 0)
Screenshot: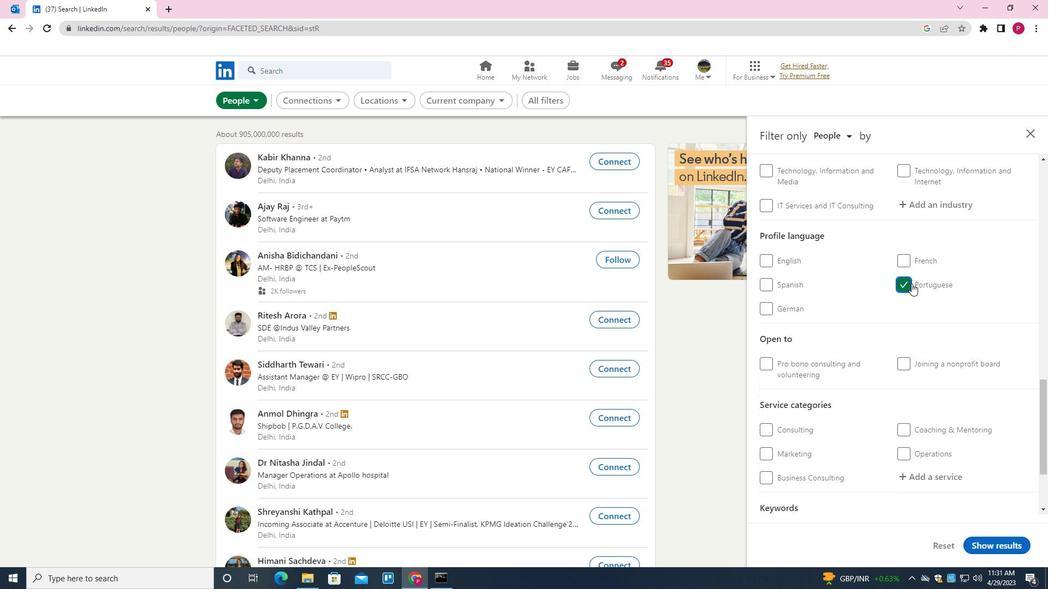 
Action: Mouse moved to (848, 310)
Screenshot: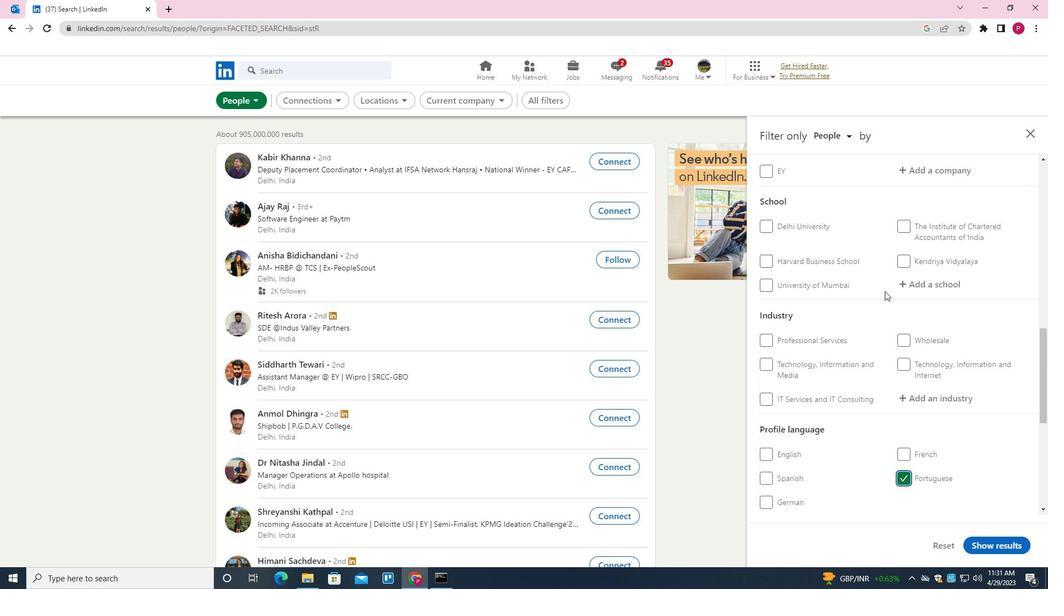 
Action: Mouse scrolled (848, 311) with delta (0, 0)
Screenshot: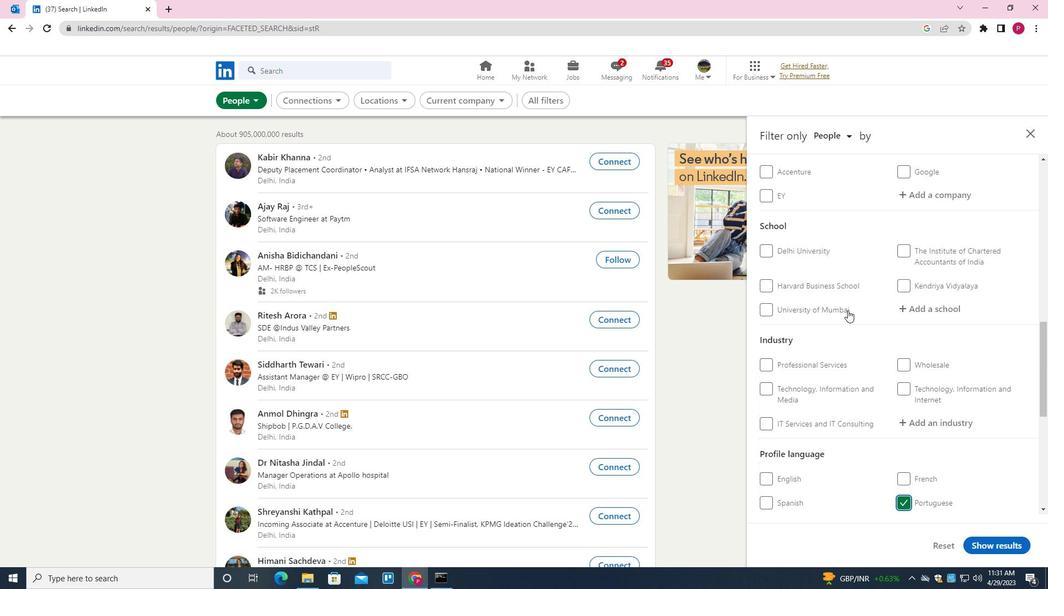 
Action: Mouse scrolled (848, 311) with delta (0, 0)
Screenshot: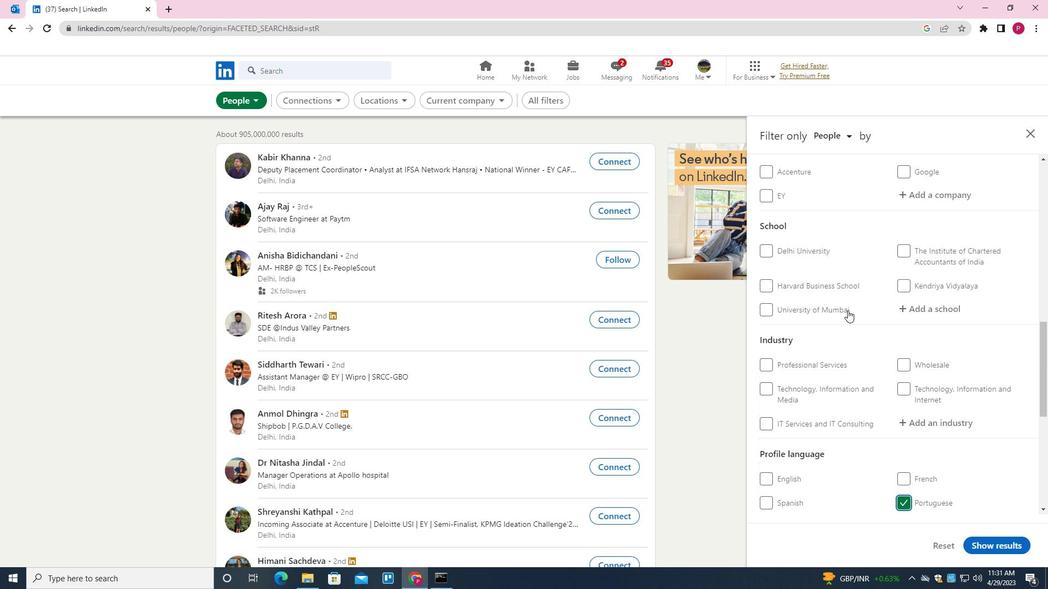 
Action: Mouse scrolled (848, 311) with delta (0, 0)
Screenshot: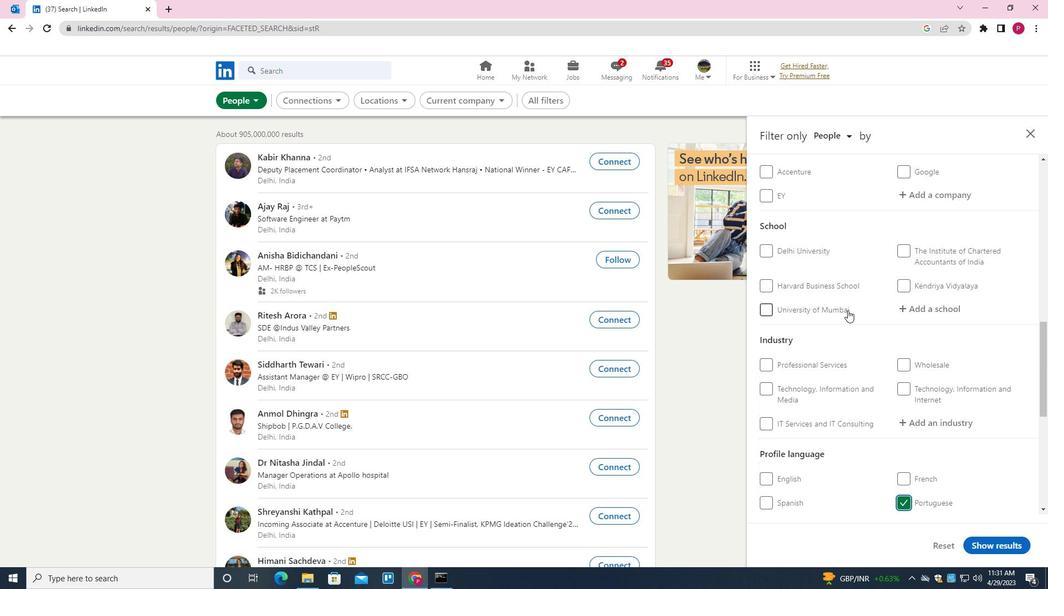 
Action: Mouse moved to (937, 258)
Screenshot: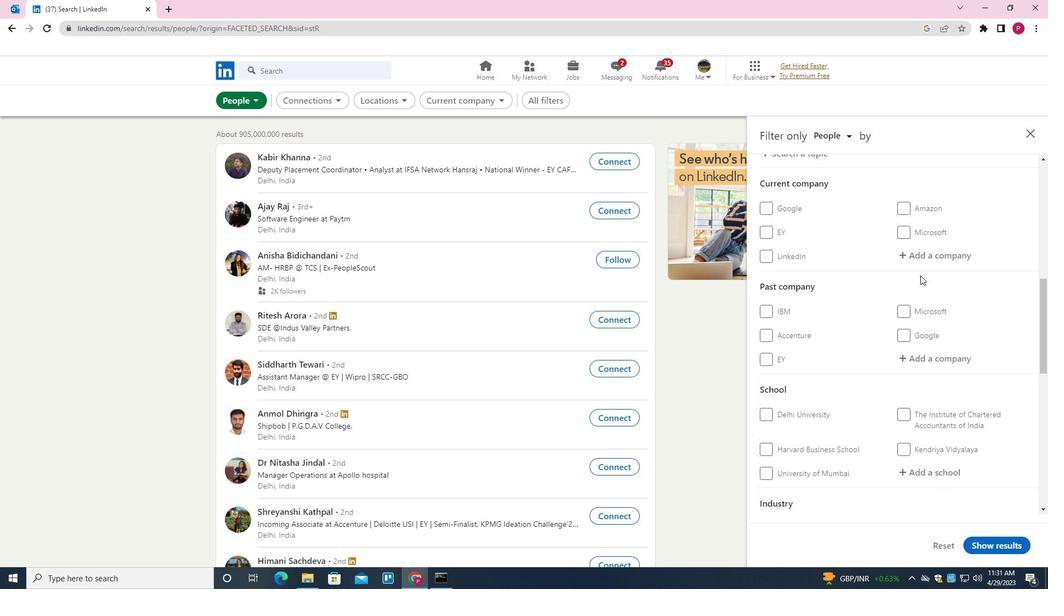 
Action: Mouse pressed left at (937, 258)
Screenshot: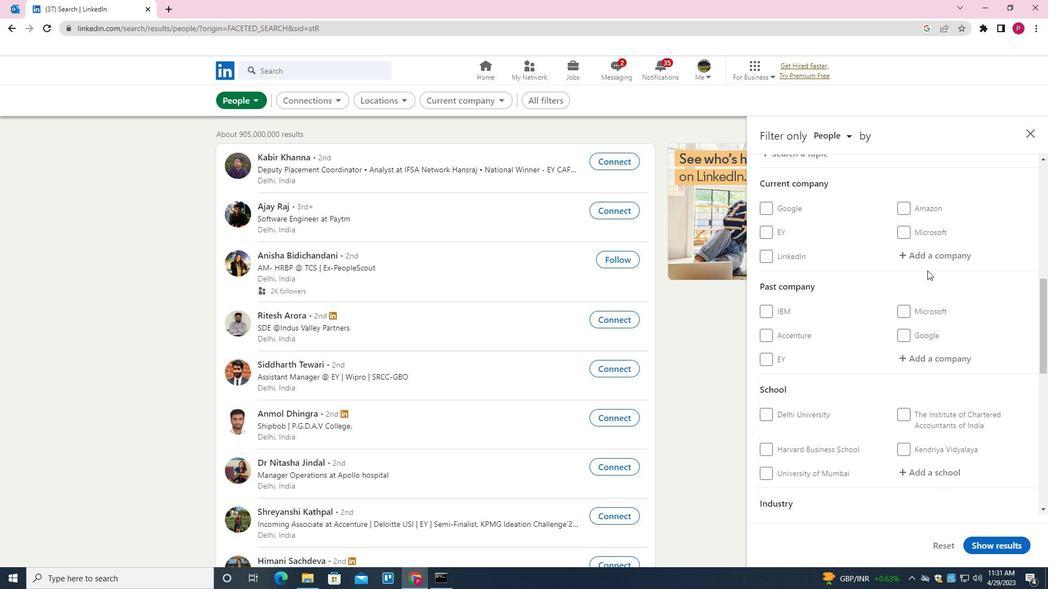 
Action: Key pressed <Key.shift><Key.shift><Key.shift>MICROLA<Key.down><Key.enter>
Screenshot: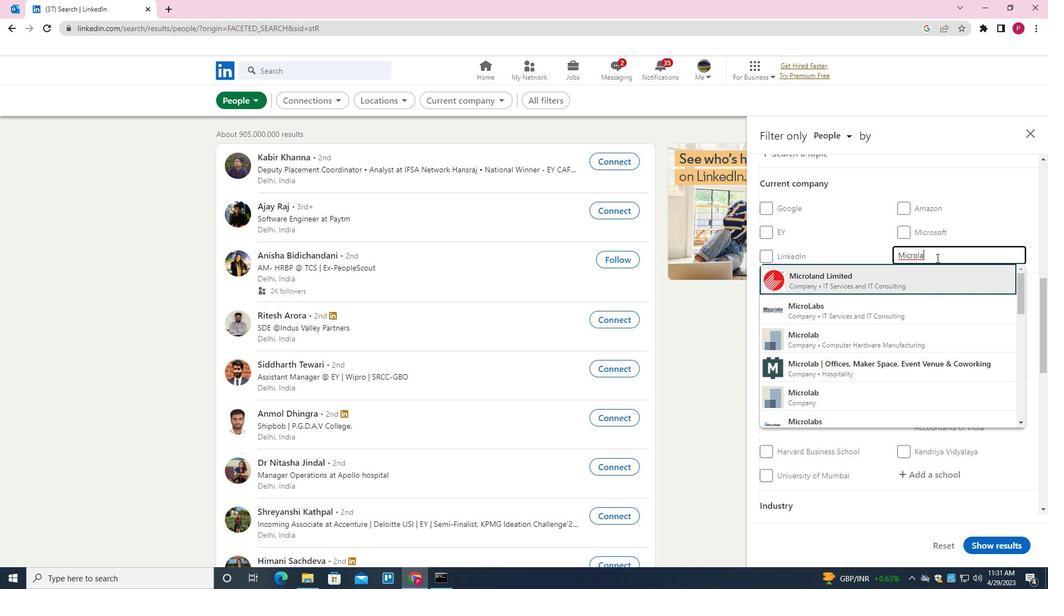 
Action: Mouse moved to (899, 305)
Screenshot: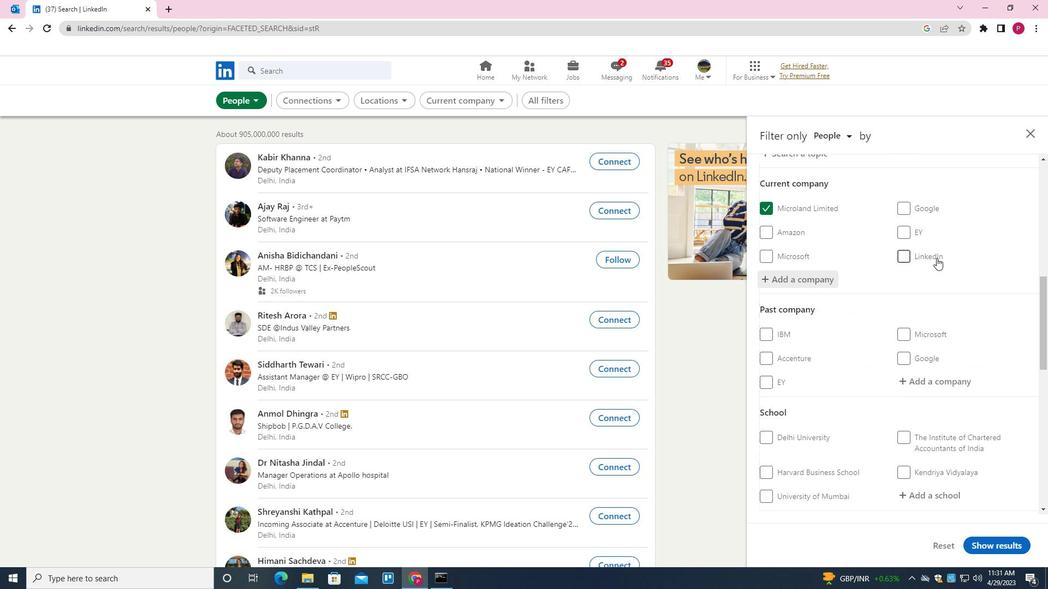 
Action: Mouse scrolled (899, 304) with delta (0, 0)
Screenshot: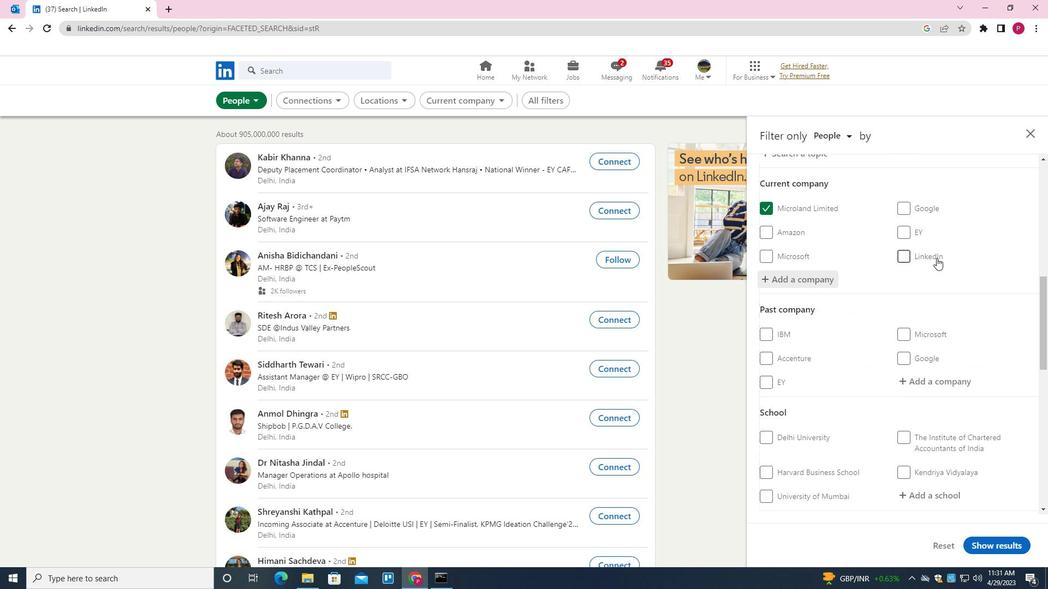 
Action: Mouse moved to (897, 307)
Screenshot: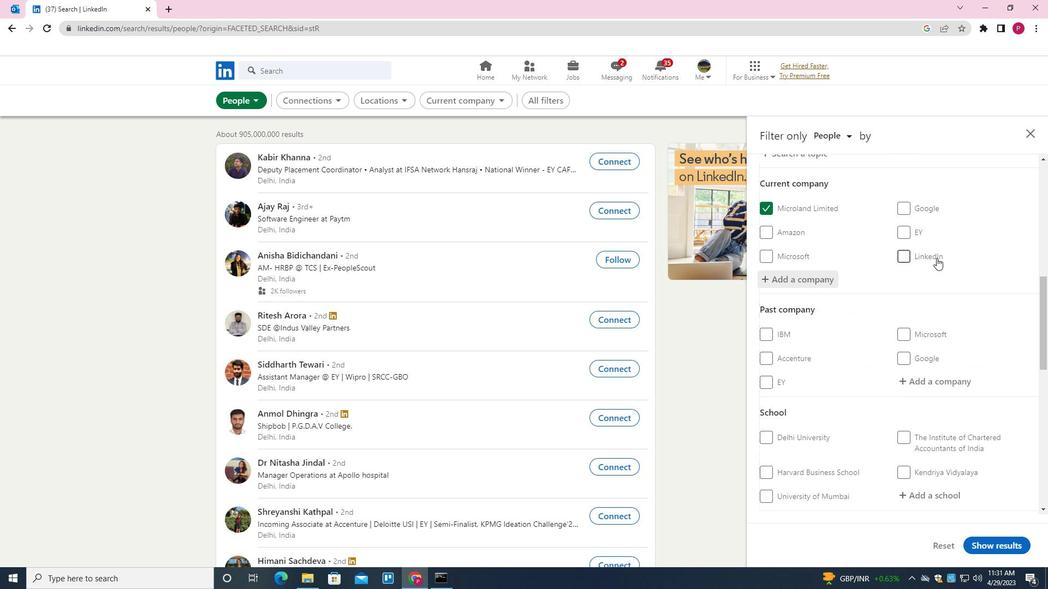 
Action: Mouse scrolled (897, 306) with delta (0, 0)
Screenshot: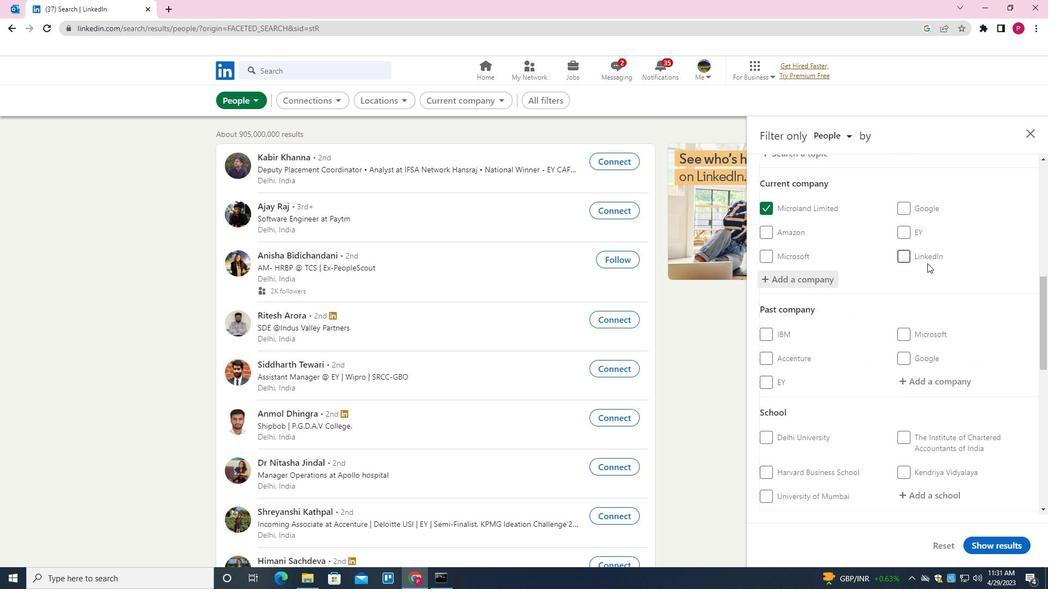 
Action: Mouse scrolled (897, 306) with delta (0, 0)
Screenshot: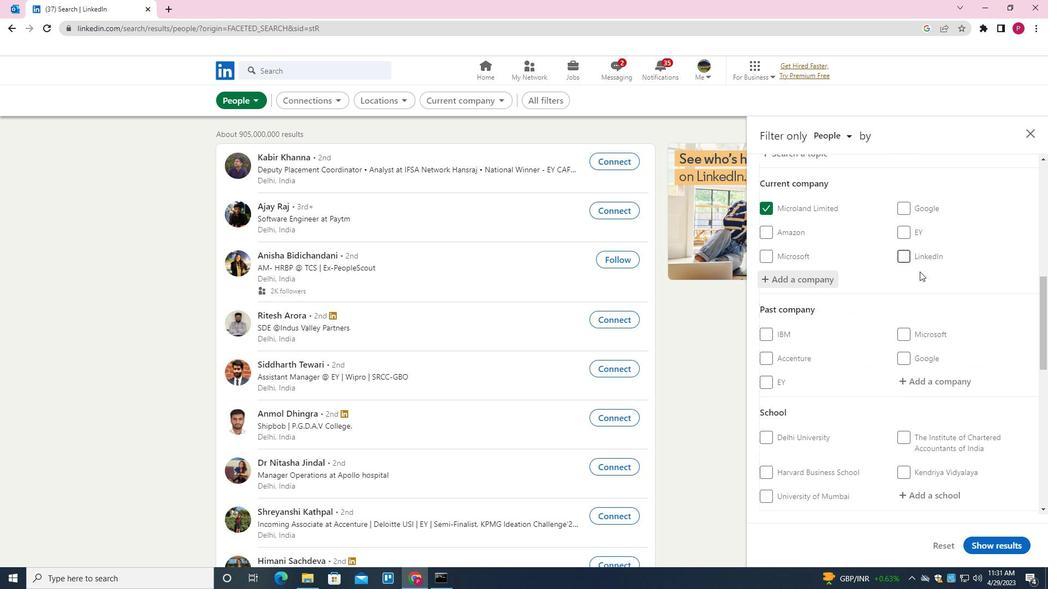 
Action: Mouse moved to (887, 314)
Screenshot: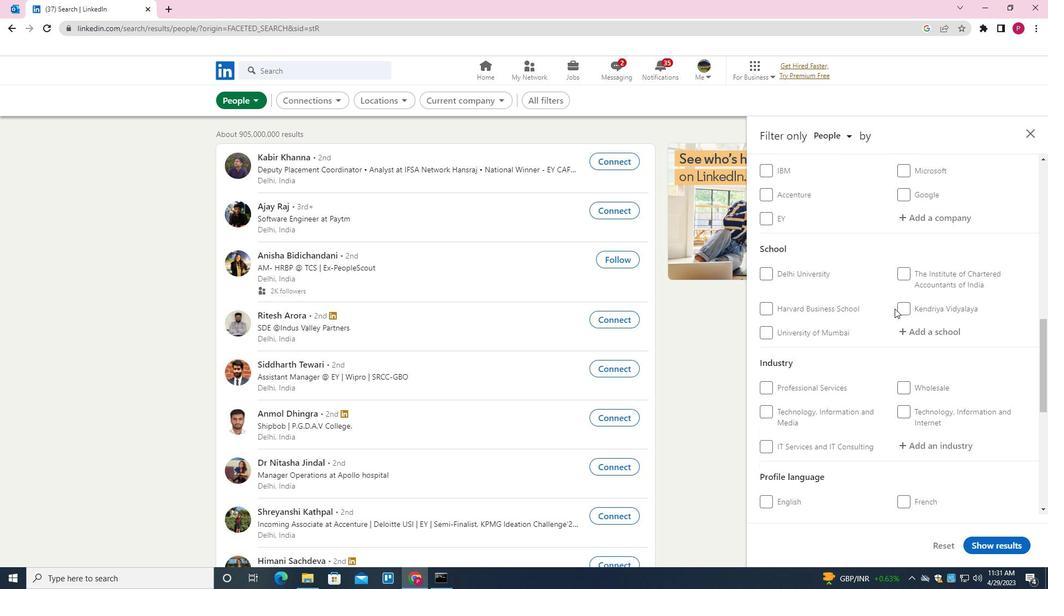 
Action: Mouse scrolled (887, 314) with delta (0, 0)
Screenshot: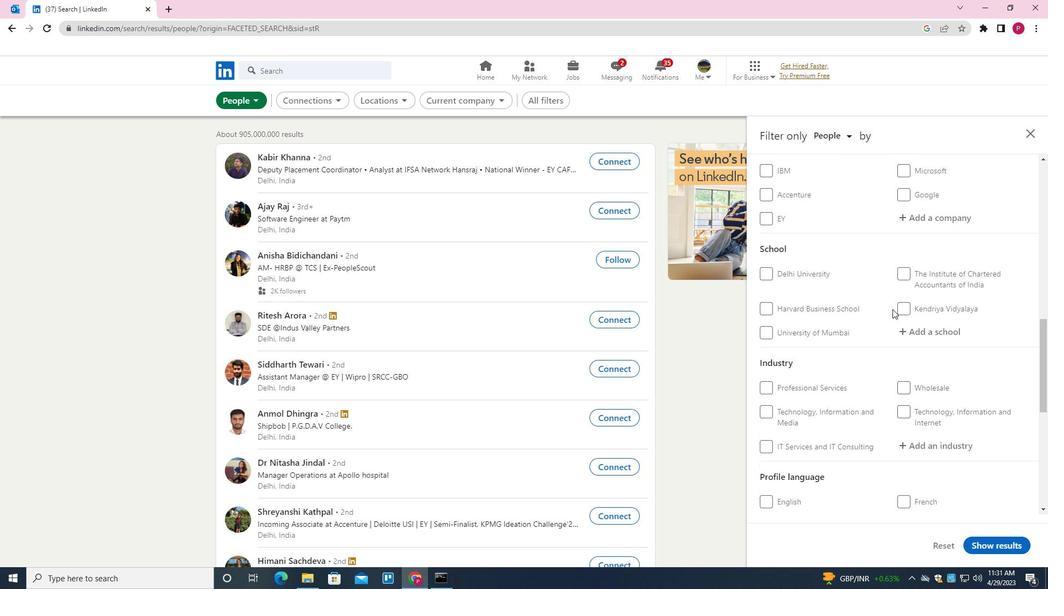 
Action: Mouse scrolled (887, 314) with delta (0, 0)
Screenshot: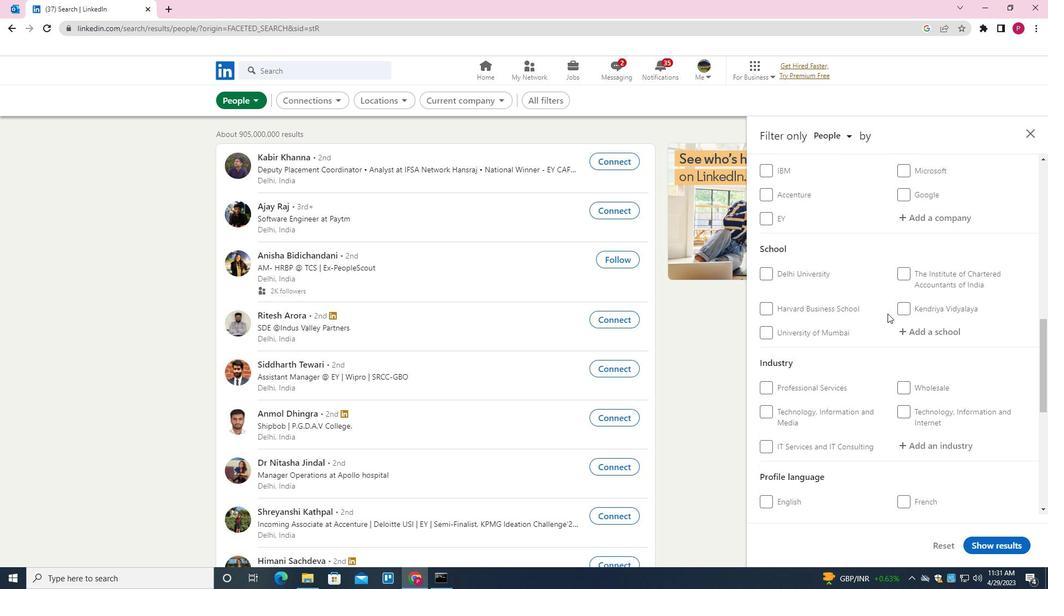 
Action: Mouse moved to (934, 223)
Screenshot: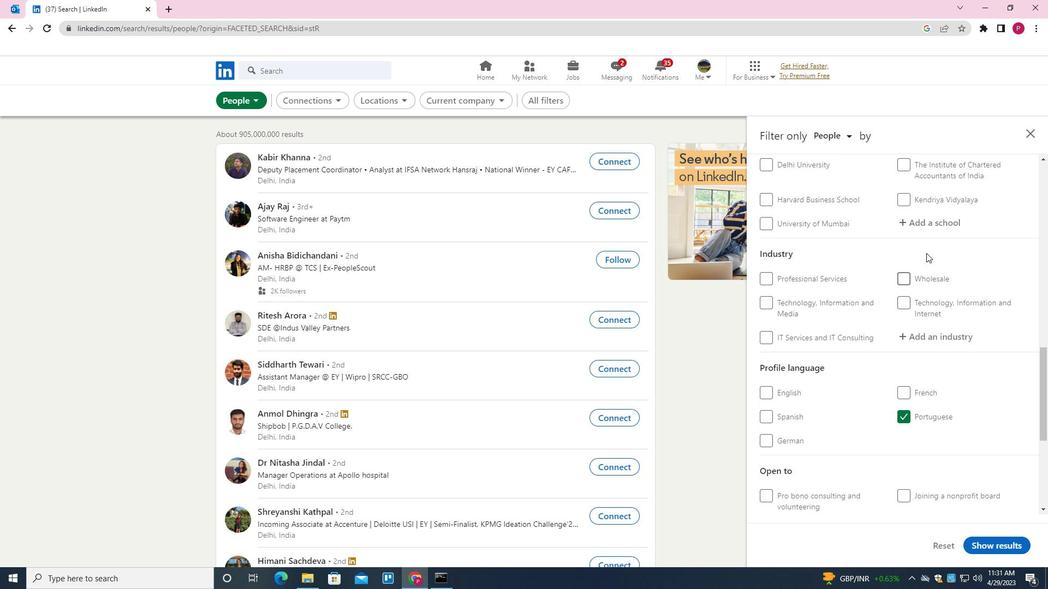 
Action: Mouse pressed left at (934, 223)
Screenshot: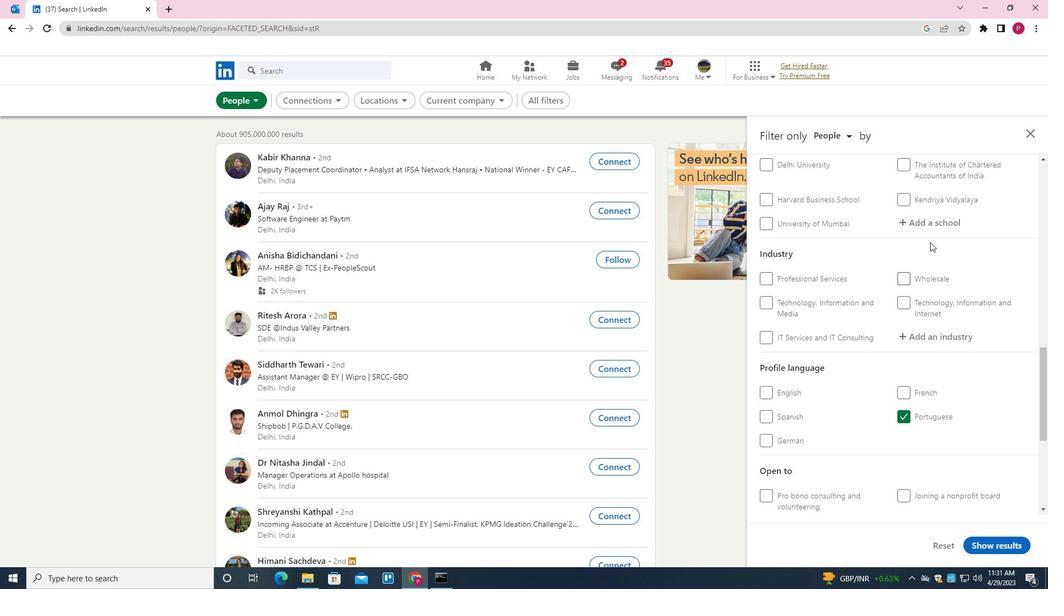 
Action: Key pressed <Key.shift>LITTLE<Key.space><Key.shift><Key.shift><Key.shift><Key.shift><Key.shift><Key.shift><Key.shift><Key.shift><Key.shift><Key.shift><Key.shift><Key.shift><Key.shift><Key.shift><Key.shift><Key.shift><Key.shift><Key.shift><Key.shift><Key.shift>FLOWER<Key.down><Key.down><Key.down><Key.down><Key.enter>
Screenshot: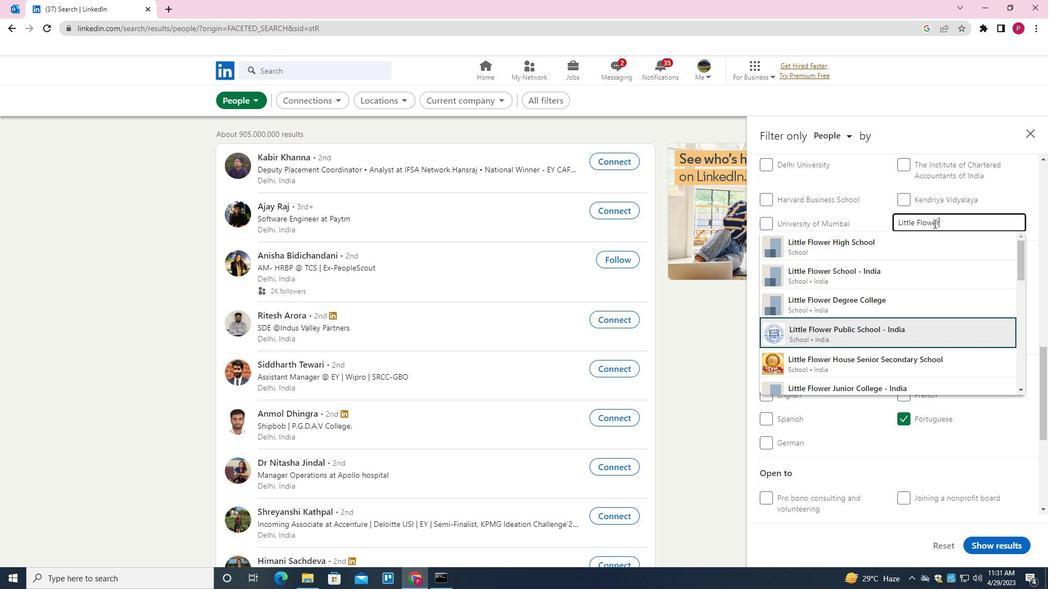 
Action: Mouse moved to (885, 262)
Screenshot: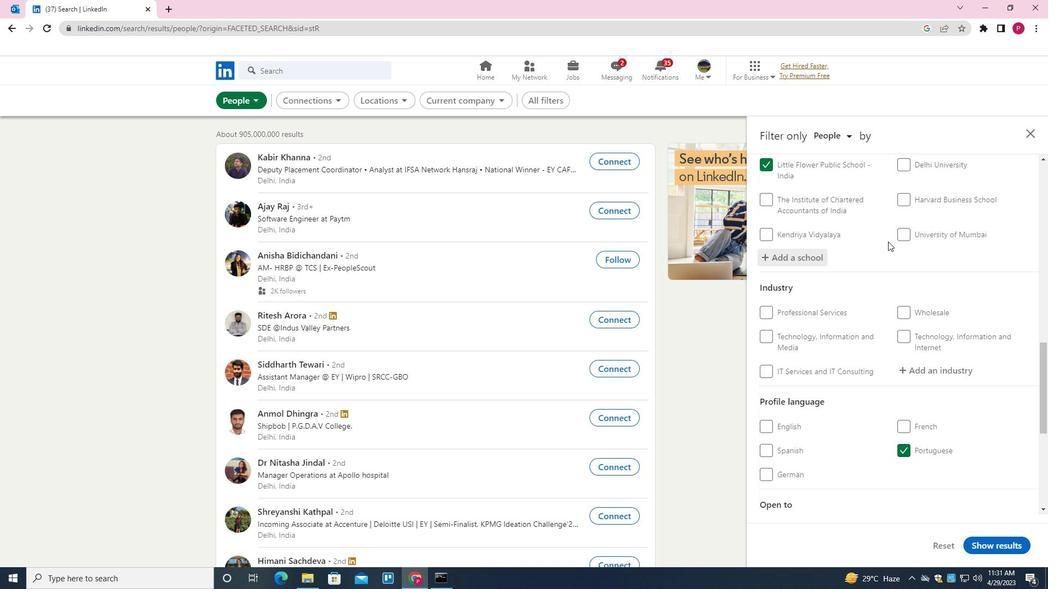 
Action: Mouse scrolled (885, 262) with delta (0, 0)
Screenshot: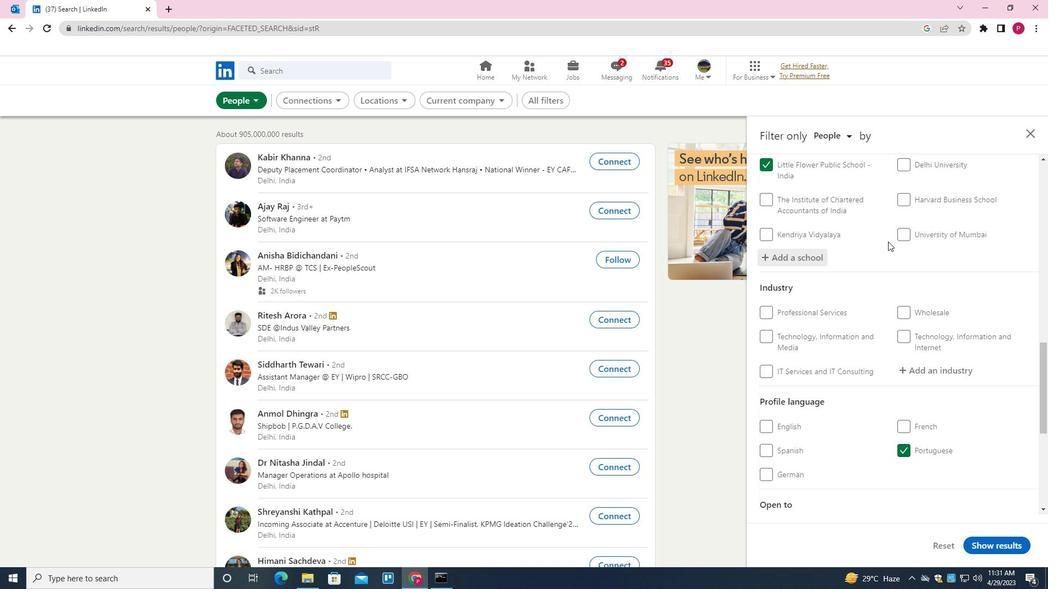 
Action: Mouse moved to (885, 265)
Screenshot: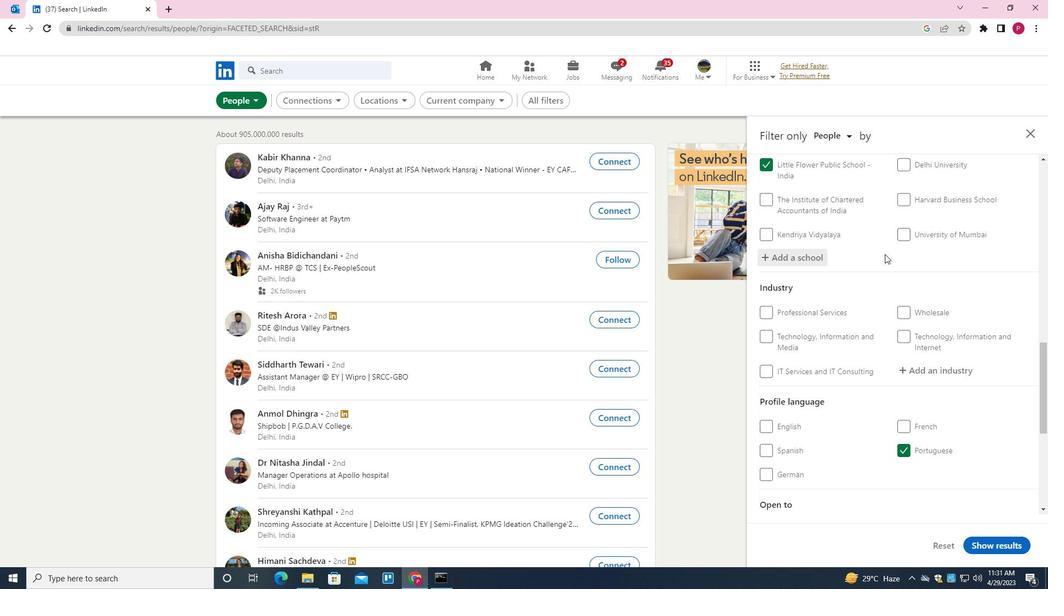 
Action: Mouse scrolled (885, 265) with delta (0, 0)
Screenshot: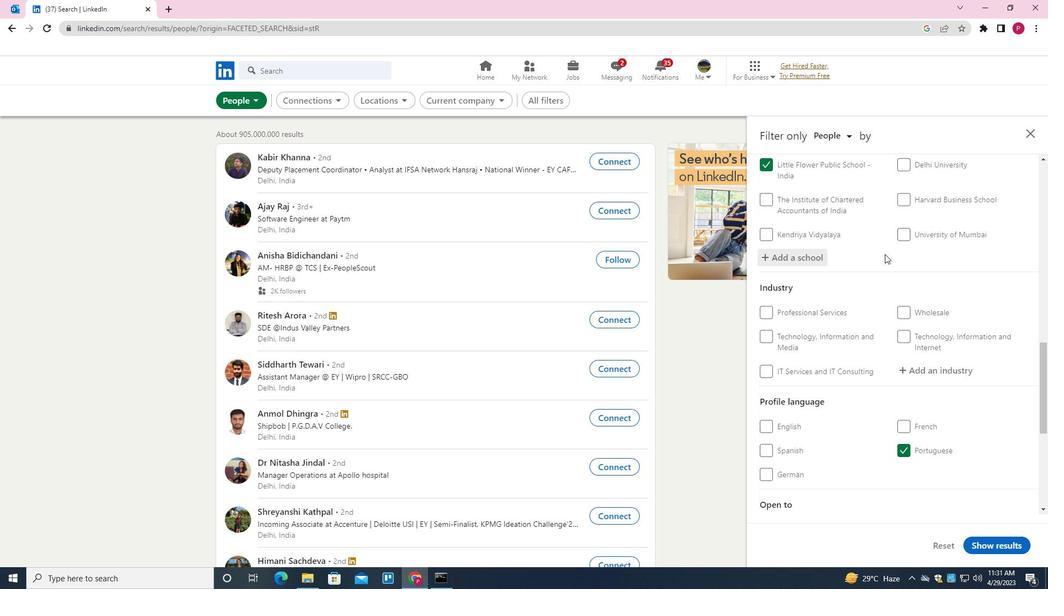 
Action: Mouse moved to (914, 264)
Screenshot: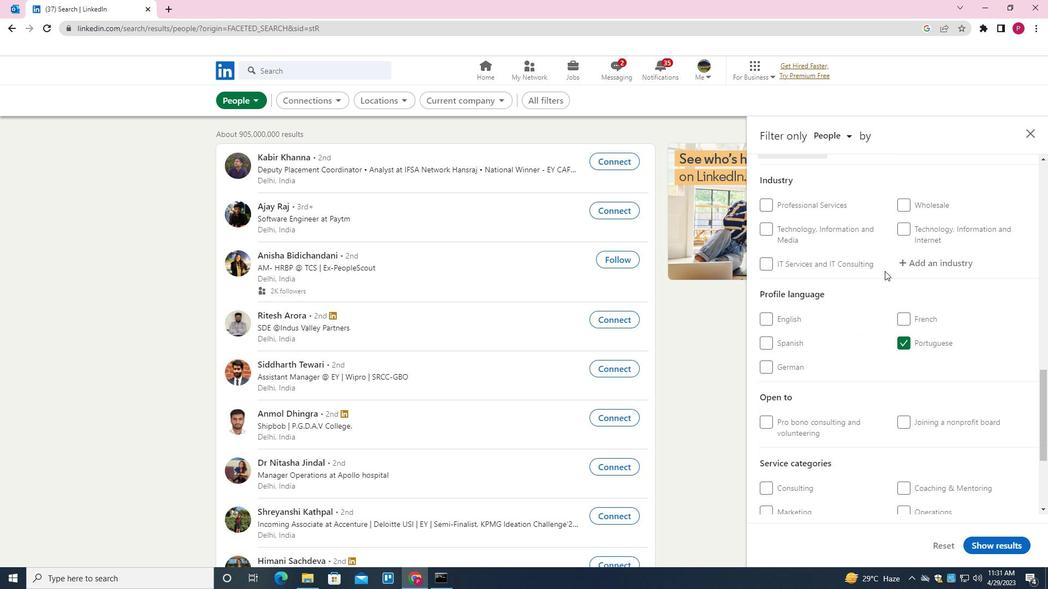 
Action: Mouse pressed left at (914, 264)
Screenshot: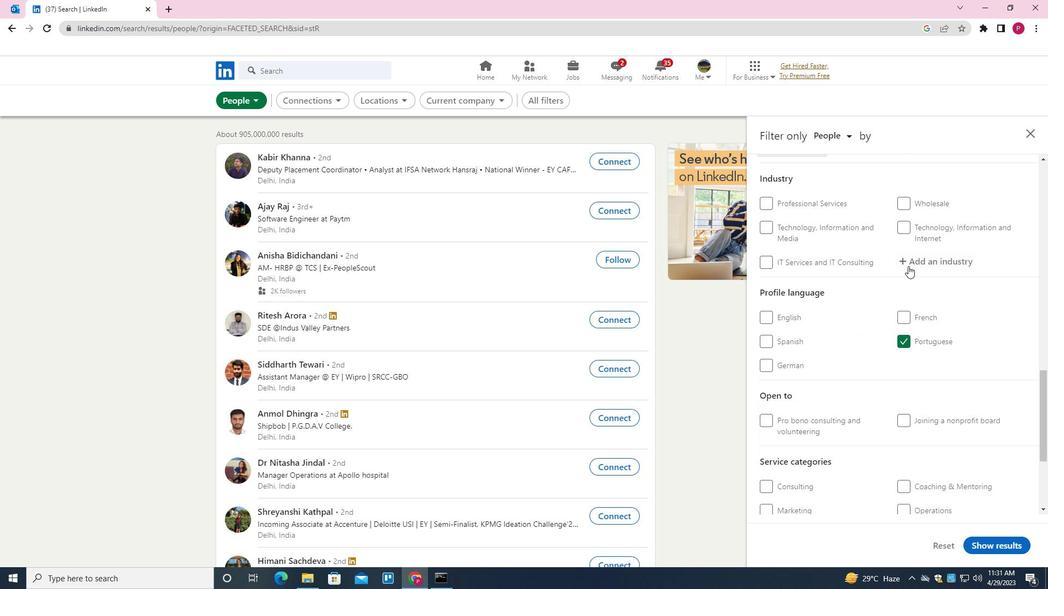 
Action: Mouse moved to (914, 264)
Screenshot: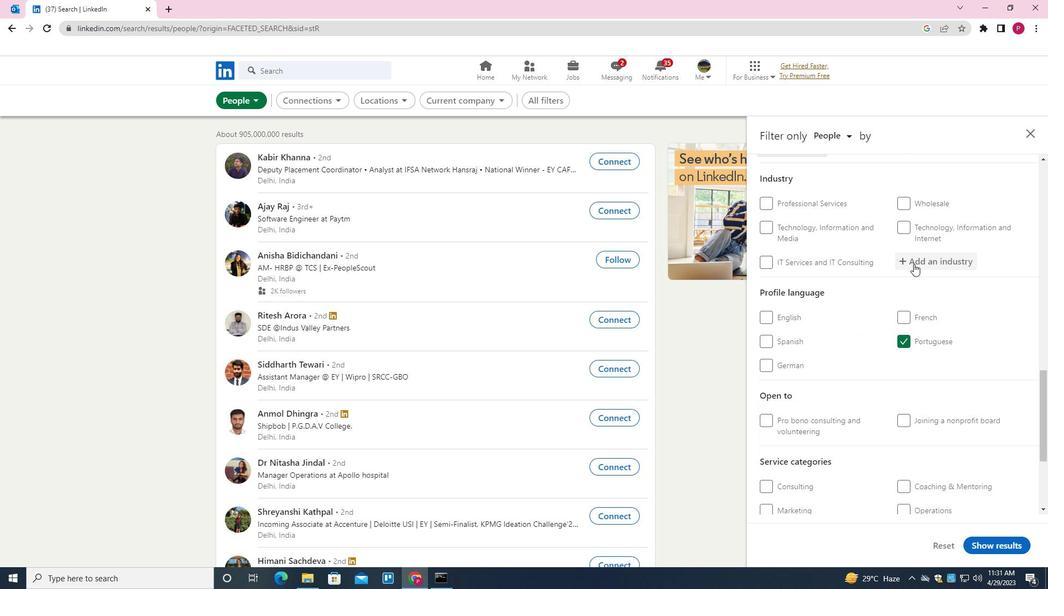 
Action: Key pressed <Key.shift>RESUME<Key.backspace><Key.backspace><Key.backspace><Key.backspace><Key.backspace><Key.backspace><Key.backspace><Key.shift>RETAIL<Key.down><Key.enter>
Screenshot: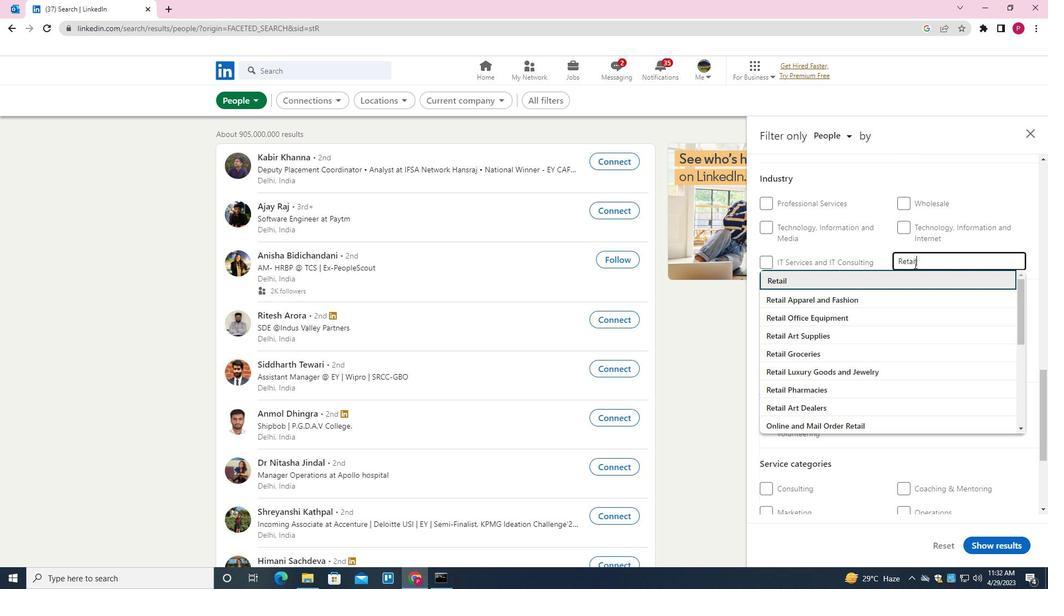 
Action: Mouse scrolled (914, 263) with delta (0, 0)
Screenshot: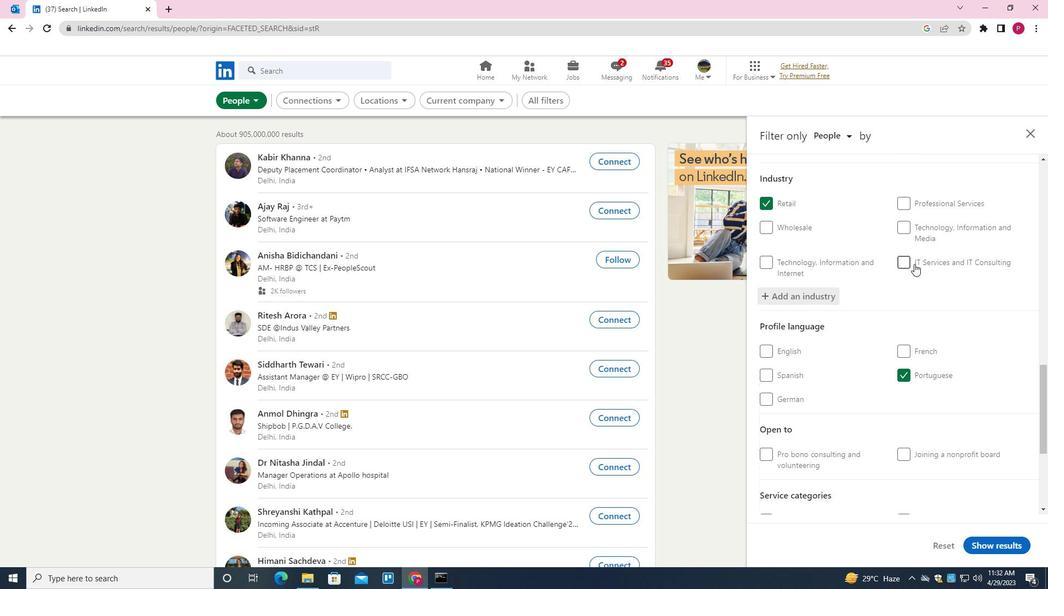 
Action: Mouse scrolled (914, 263) with delta (0, 0)
Screenshot: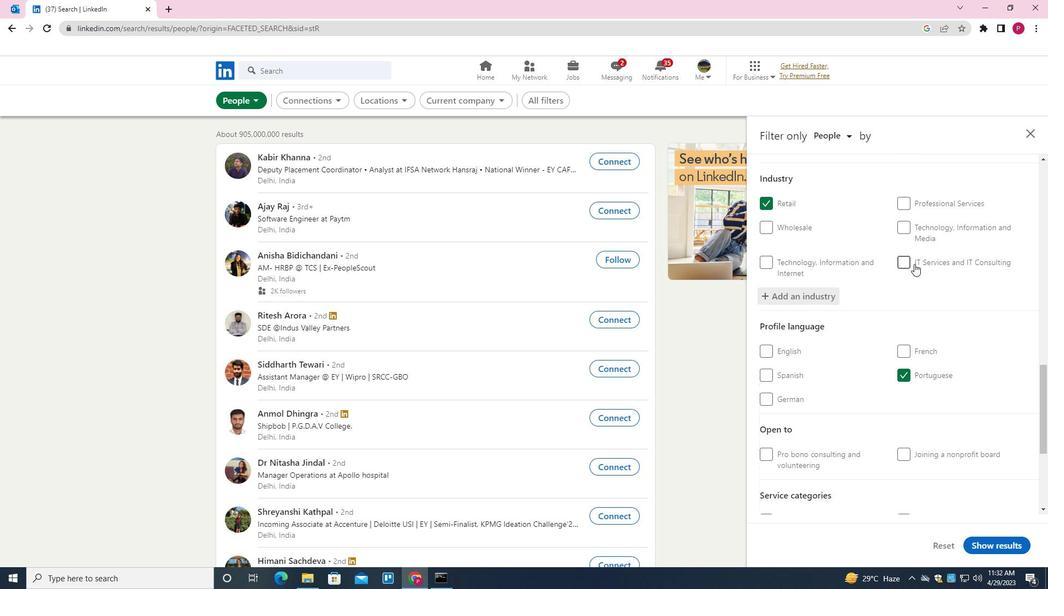 
Action: Mouse scrolled (914, 263) with delta (0, 0)
Screenshot: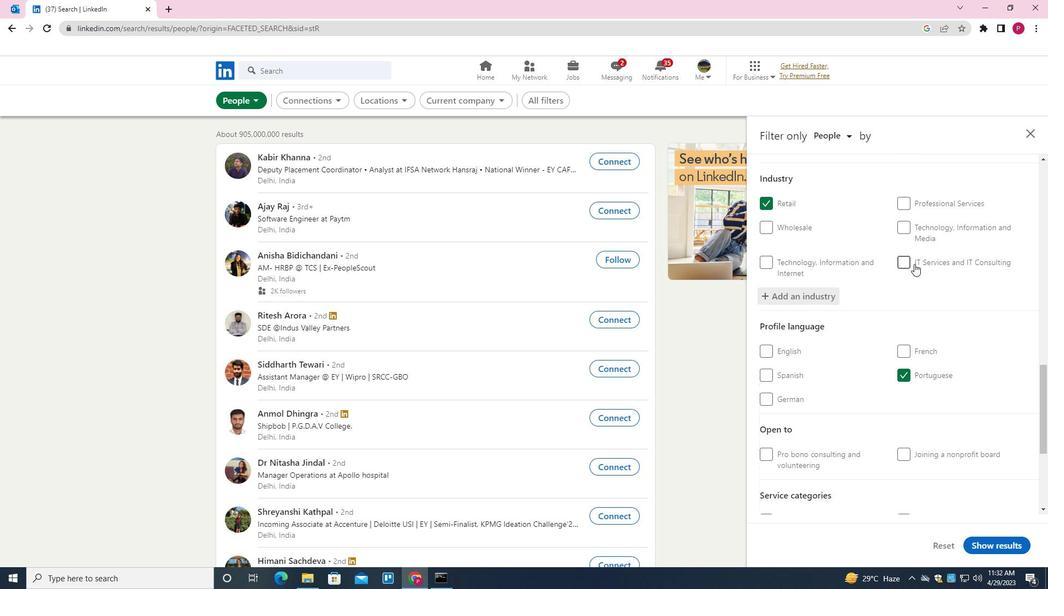 
Action: Mouse scrolled (914, 263) with delta (0, 0)
Screenshot: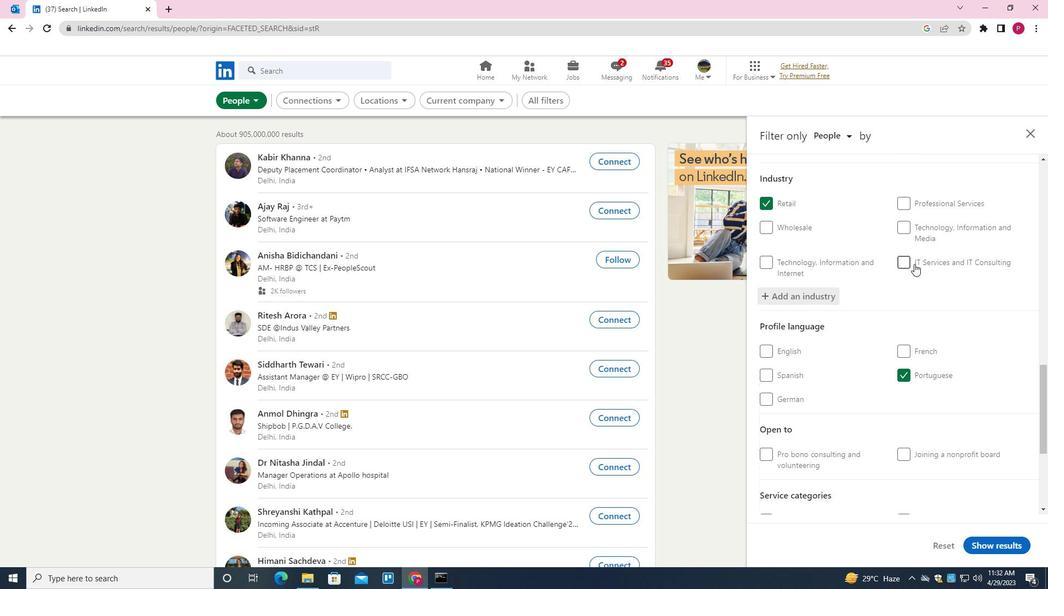 
Action: Mouse moved to (936, 356)
Screenshot: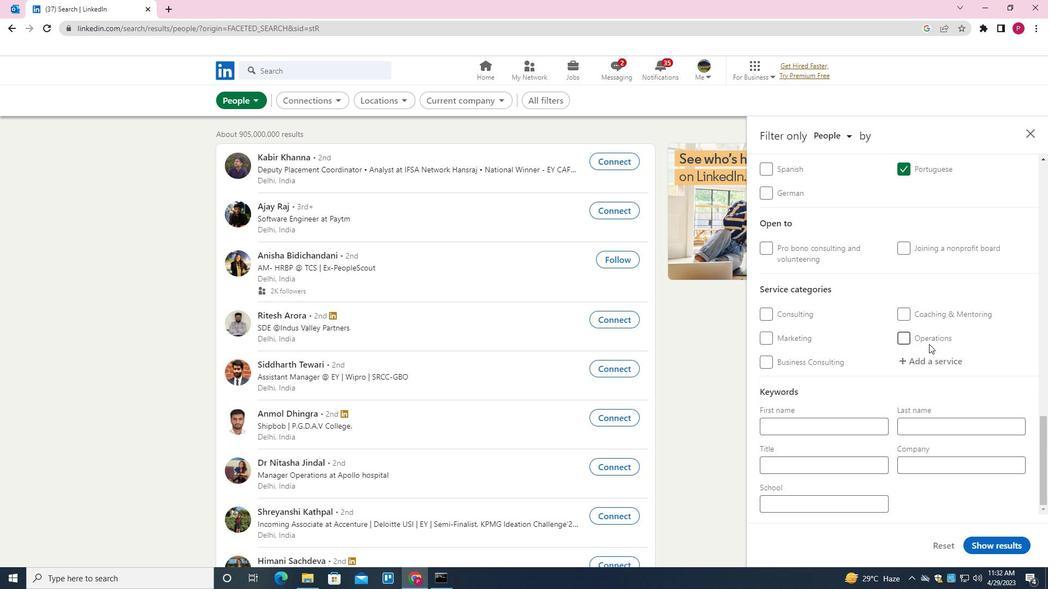 
Action: Mouse pressed left at (936, 356)
Screenshot: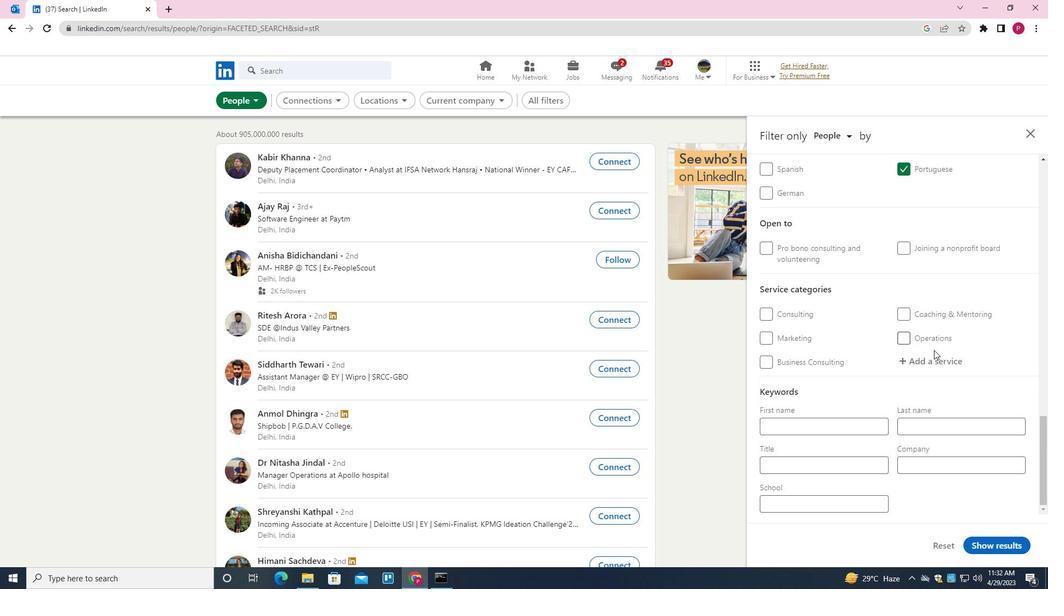 
Action: Key pressed <Key.shift><Key.shift><Key.shift><Key.shift><Key.shift><Key.shift><Key.shift><Key.shift><Key.shift><Key.shift><Key.shift><Key.shift><Key.shift><Key.shift><Key.shift><Key.shift><Key.shift><Key.shift><Key.shift><Key.shift><Key.shift><Key.shift><Key.shift><Key.shift><Key.shift><Key.shift><Key.shift><Key.shift><Key.shift><Key.shift><Key.shift><Key.shift><Key.shift><Key.shift><Key.shift><Key.shift><Key.shift><Key.shift><Key.shift><Key.shift><Key.shift><Key.shift><Key.shift><Key.shift><Key.shift><Key.shift><Key.shift><Key.shift><Key.shift><Key.shift><Key.shift><Key.shift><Key.shift><Key.shift><Key.shift><Key.shift><Key.shift><Key.shift>RESUME<Key.down><Key.enter>
Screenshot: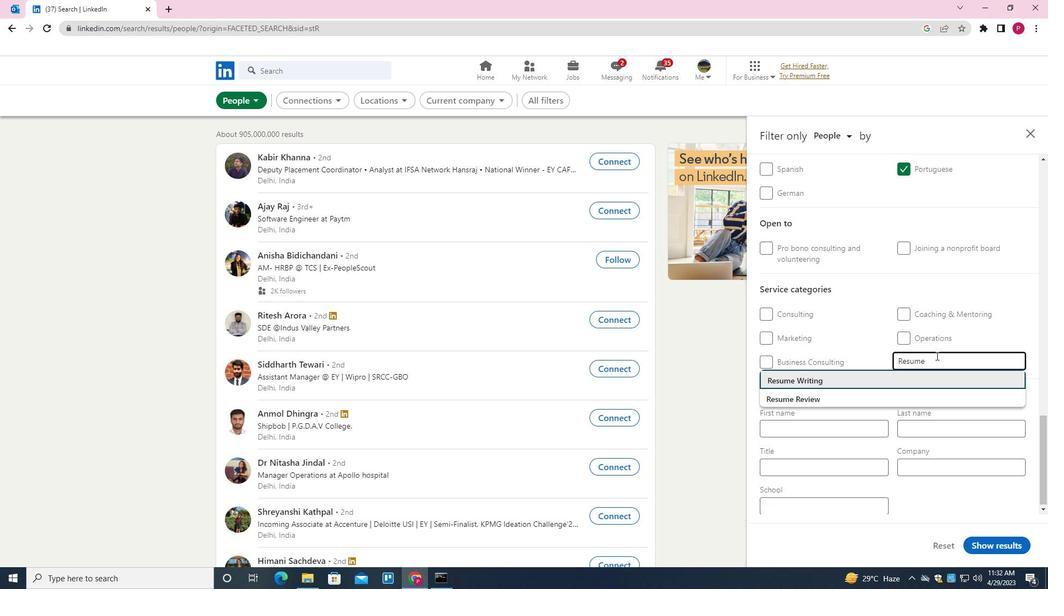 
Action: Mouse moved to (936, 344)
Screenshot: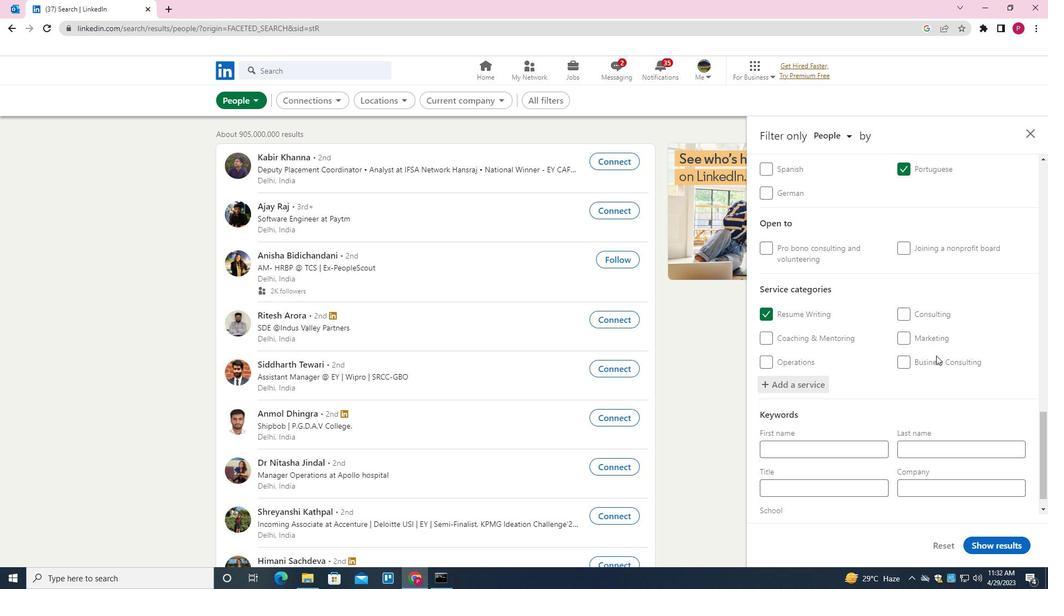 
Action: Mouse scrolled (936, 343) with delta (0, 0)
Screenshot: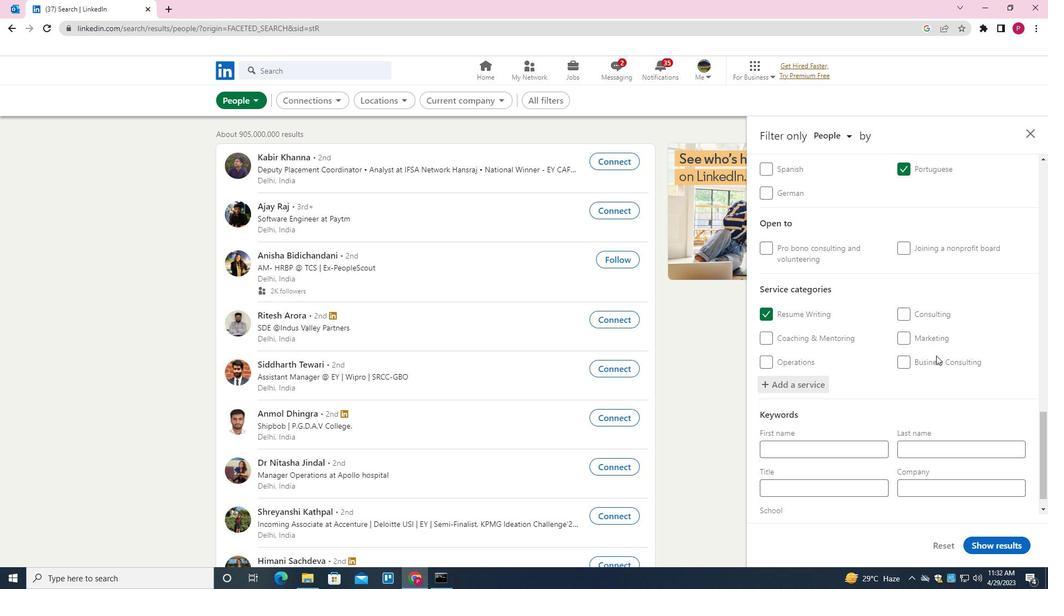 
Action: Mouse scrolled (936, 343) with delta (0, 0)
Screenshot: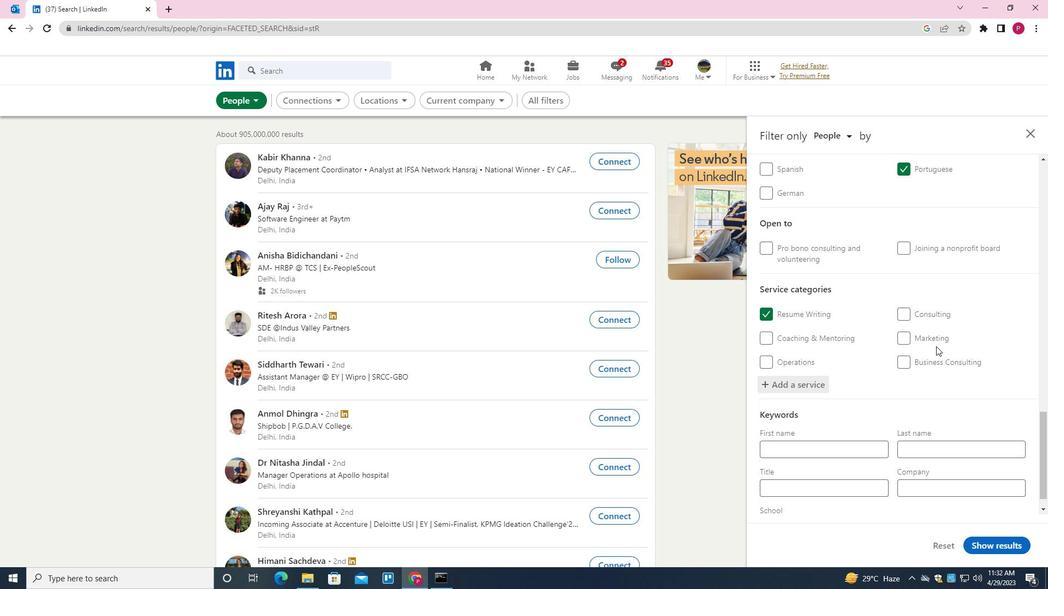
Action: Mouse moved to (852, 463)
Screenshot: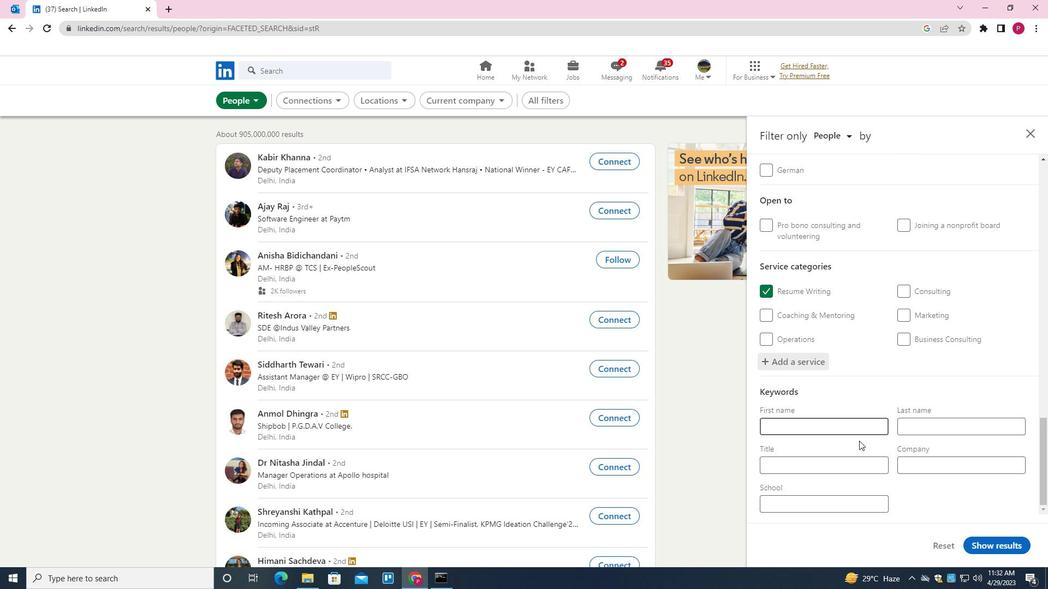 
Action: Mouse pressed left at (852, 463)
Screenshot: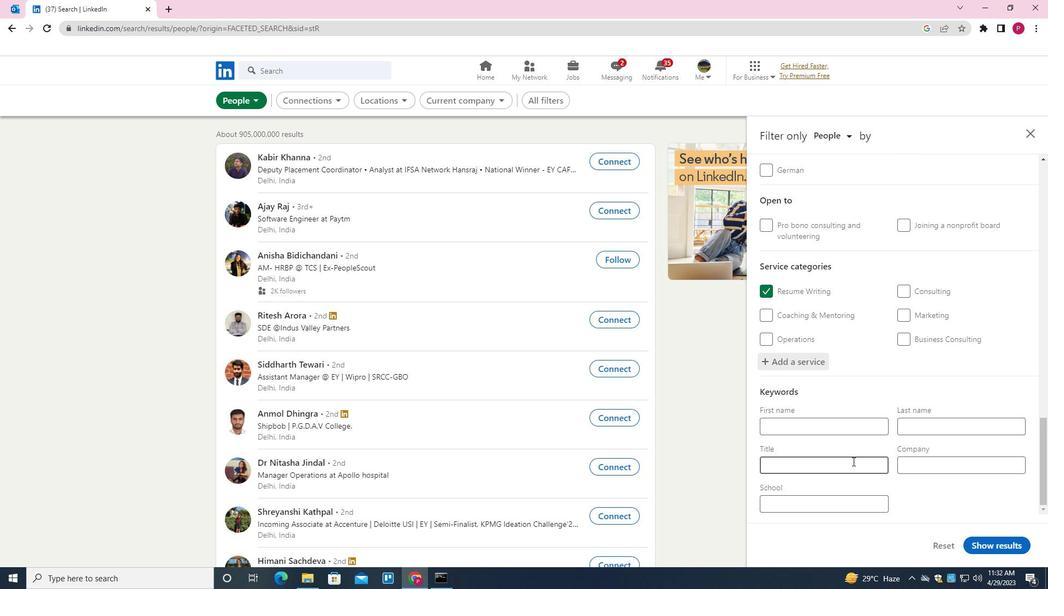 
Action: Key pressed <Key.shift><Key.shift><Key.shift><Key.shift><Key.shift><Key.shift><Key.shift><Key.shift><Key.shift><Key.shift><Key.shift><Key.shift>FINANC<Key.backspace>IAL<Key.space><Key.backspace><Key.backspace><Key.backspace><Key.backspace>CIAL<Key.space><Key.shift>PLANNER
Screenshot: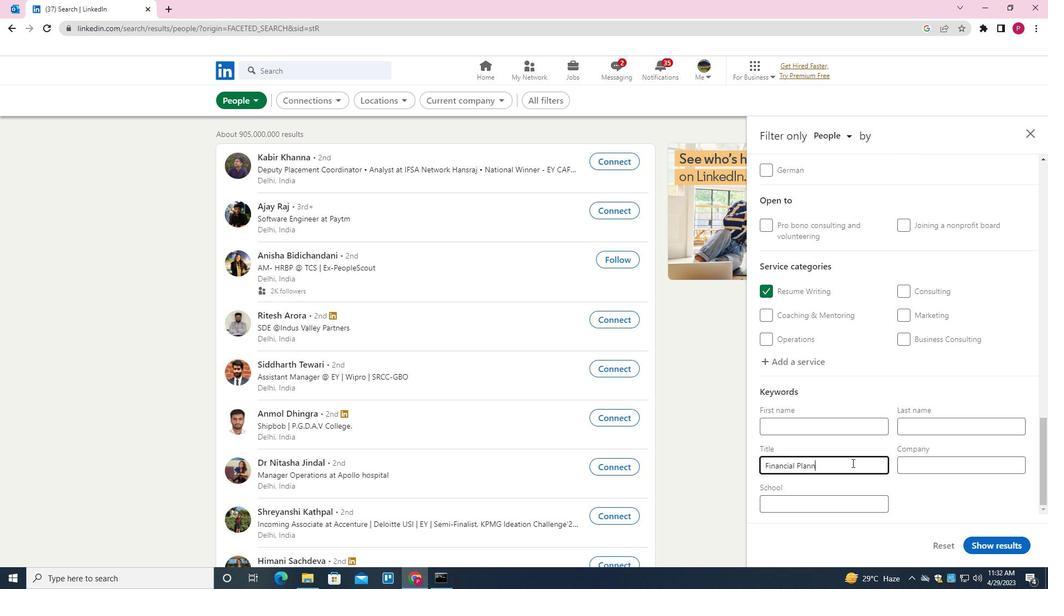 
Action: Mouse moved to (988, 544)
Screenshot: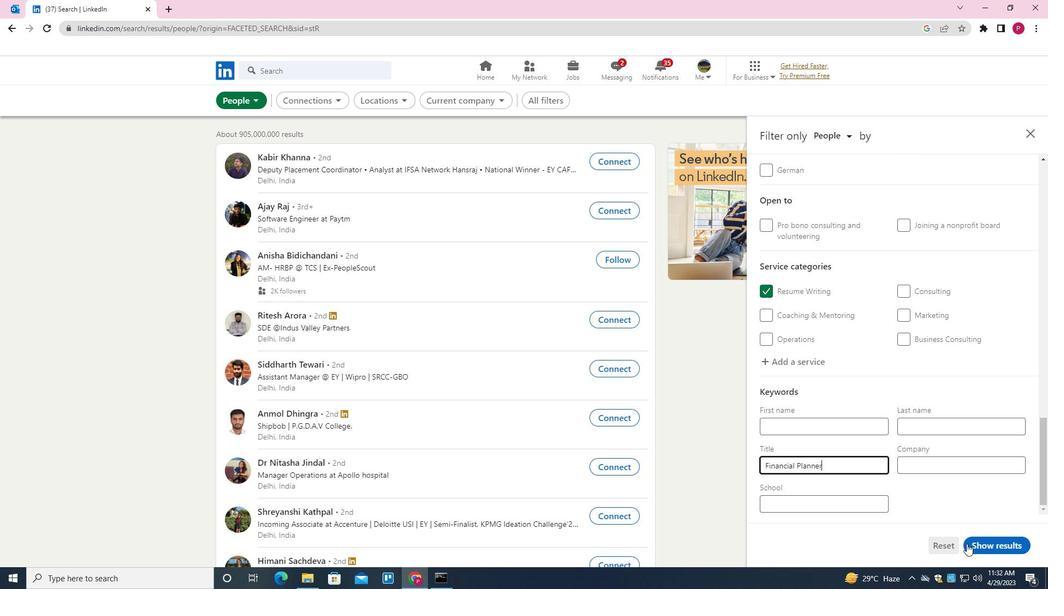 
Action: Mouse pressed left at (988, 544)
Screenshot: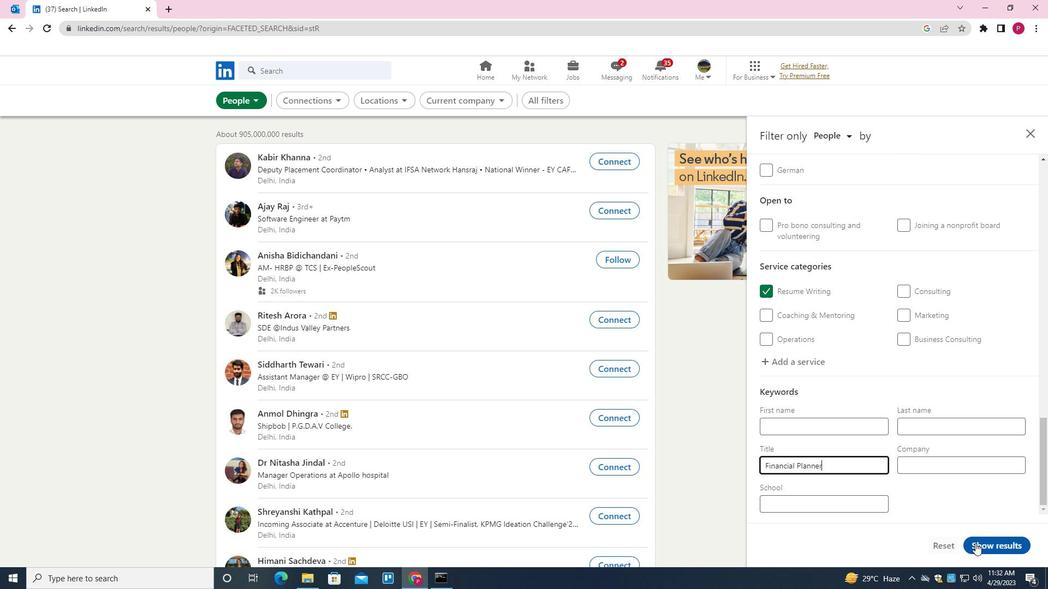 
Action: Mouse moved to (511, 305)
Screenshot: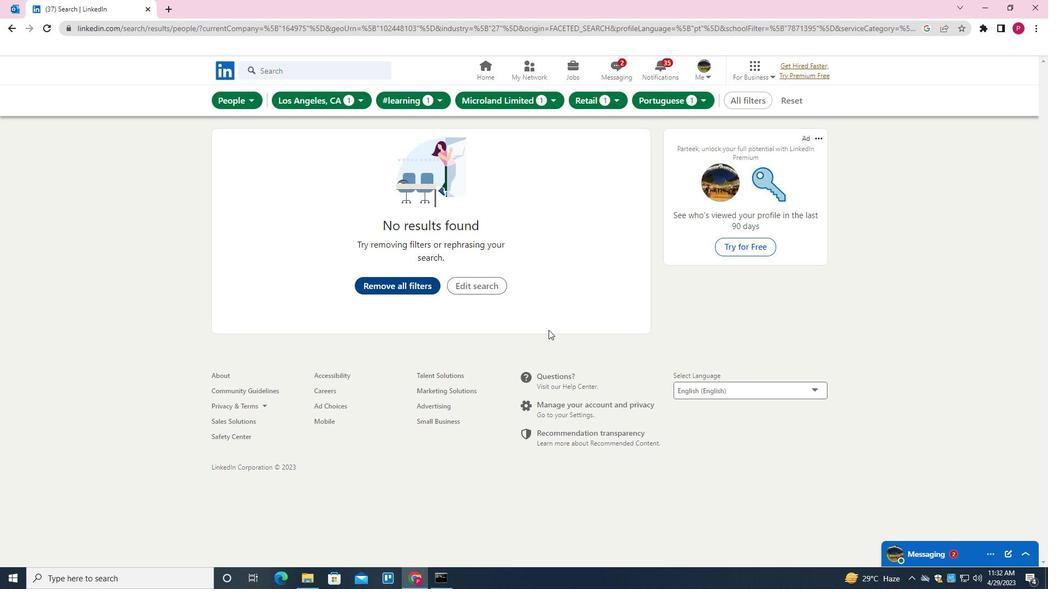 
